 Task: Schedule a doctor's appointment for a check-up on the 26th at 4:30 PM.
Action: Mouse moved to (1079, 127)
Screenshot: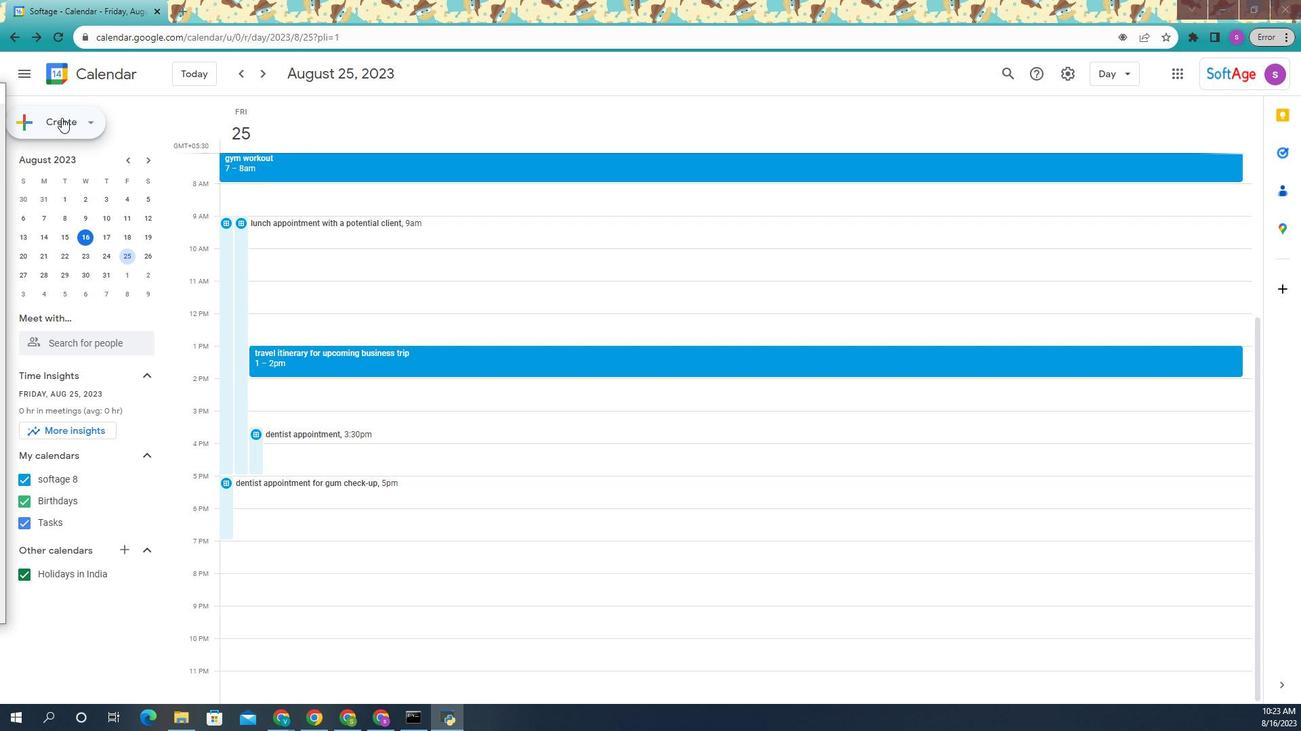 
Action: Mouse pressed left at (1079, 127)
Screenshot: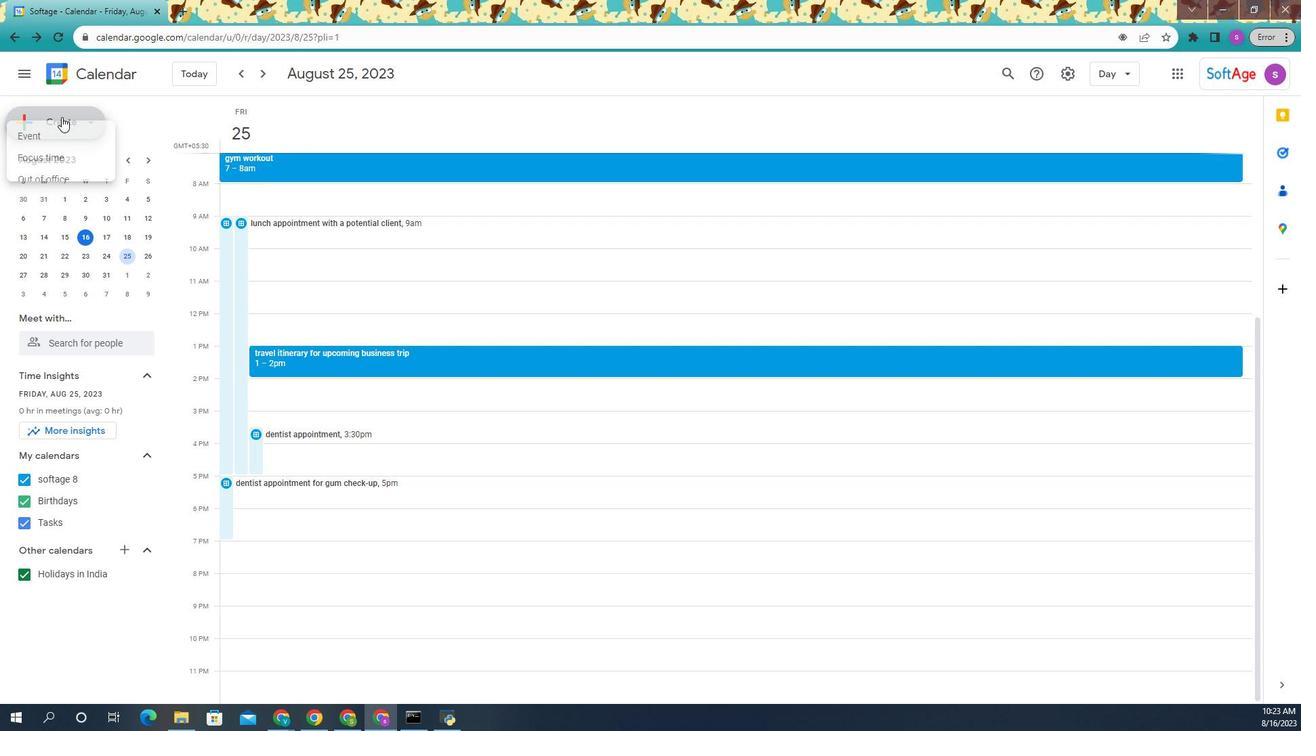 
Action: Mouse moved to (1090, 273)
Screenshot: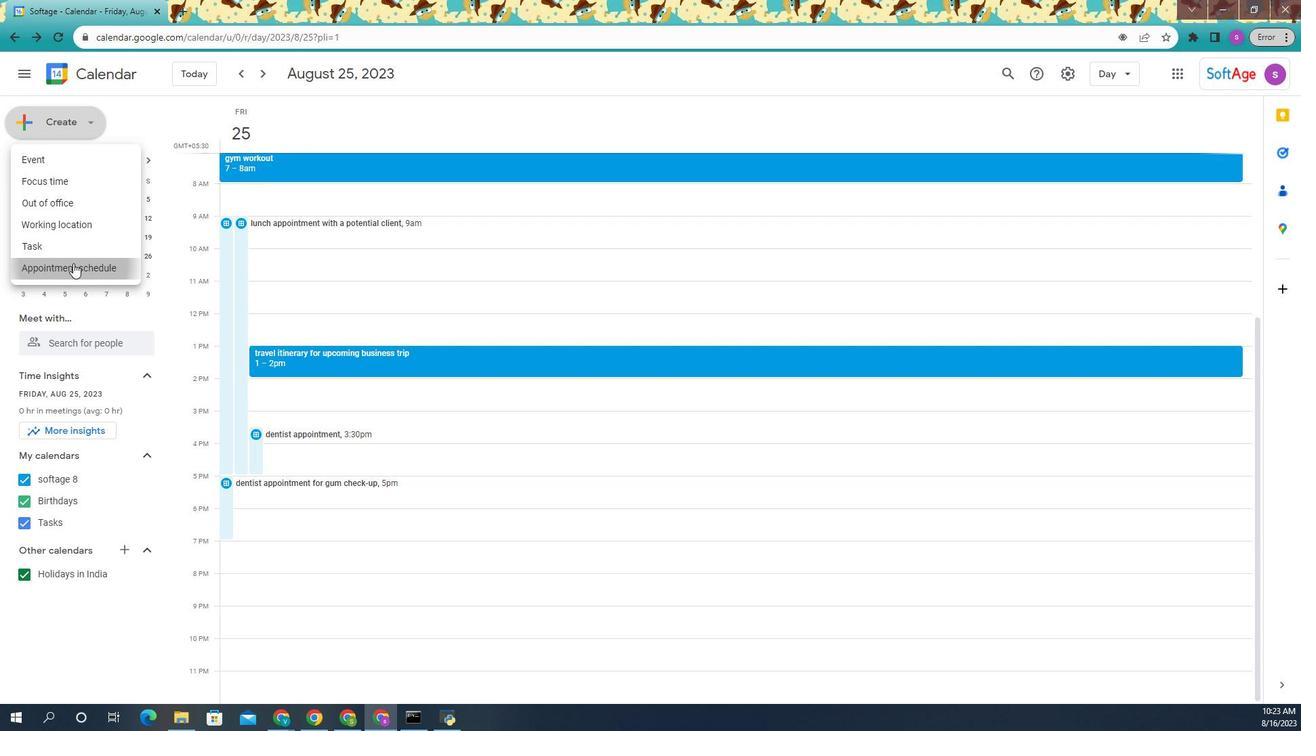 
Action: Mouse pressed left at (1090, 273)
Screenshot: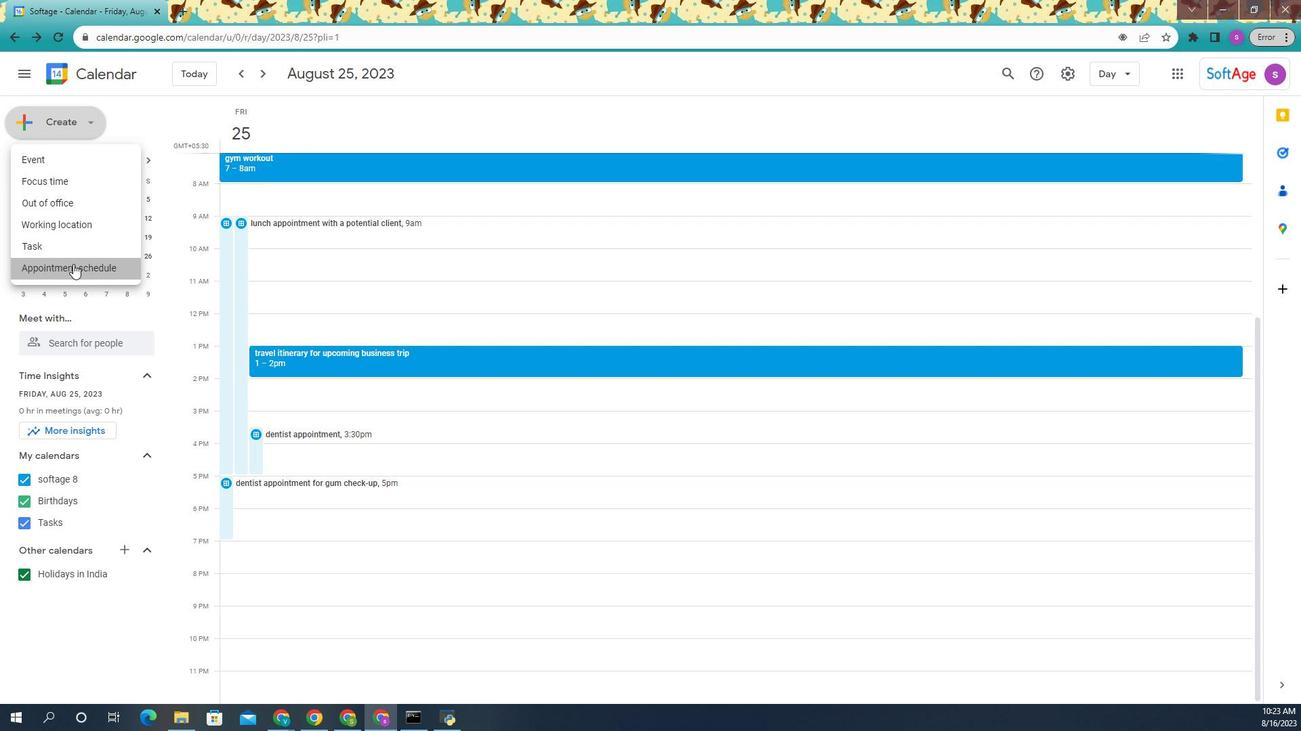 
Action: Mouse moved to (1173, 128)
Screenshot: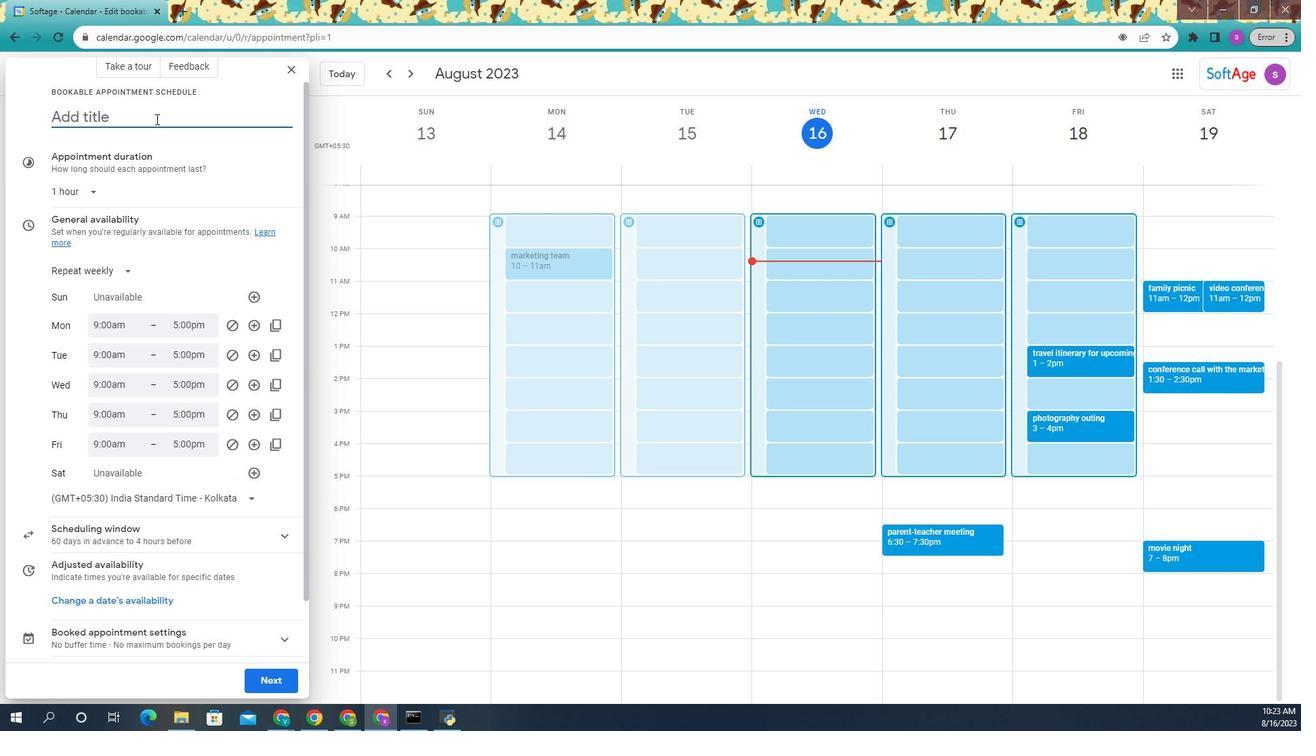 
Action: Mouse pressed left at (1173, 128)
Screenshot: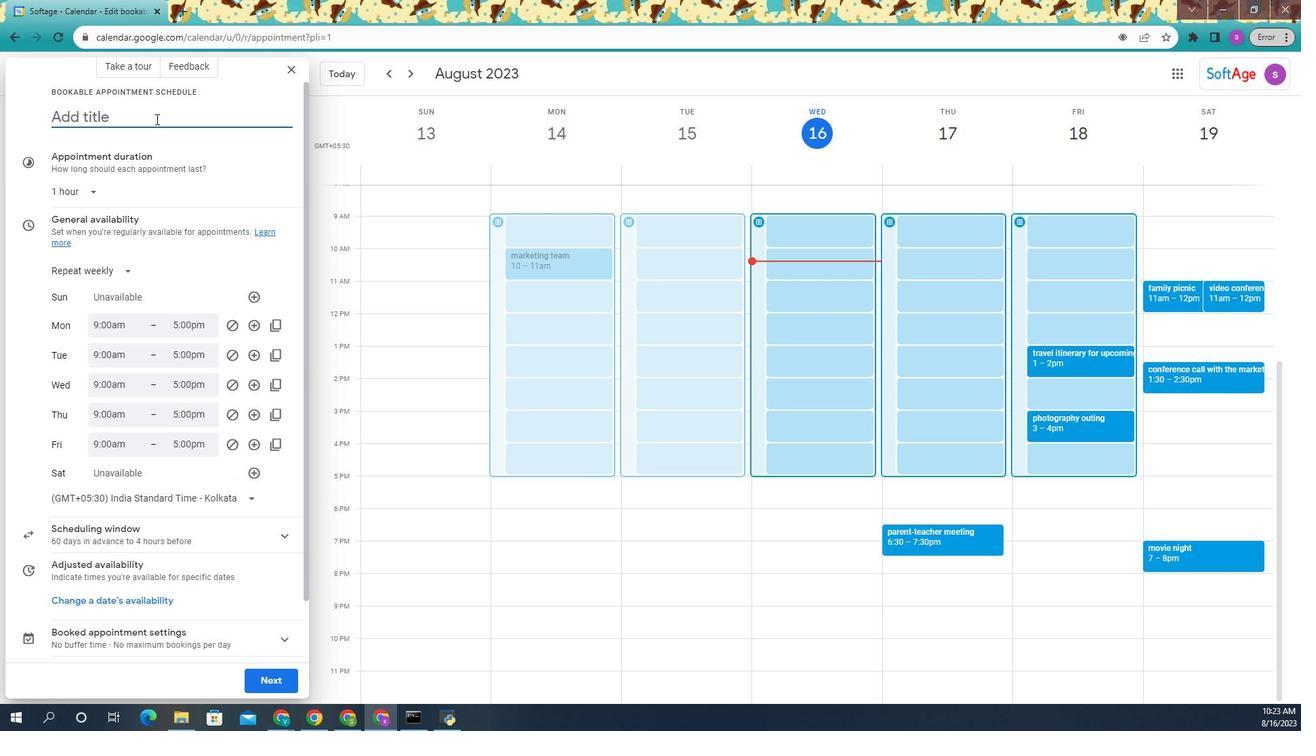 
Action: Key pressed doctor's<Key.space>appointment
Screenshot: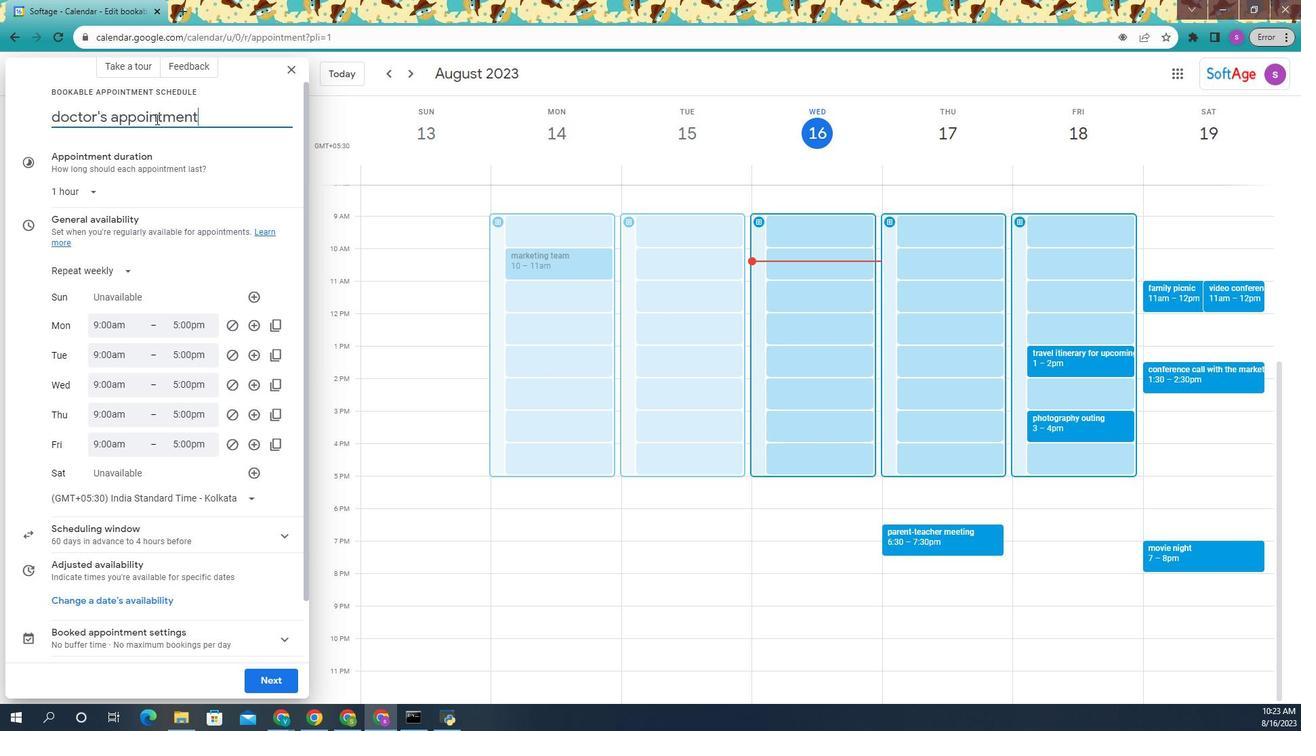 
Action: Mouse moved to (1229, 129)
Screenshot: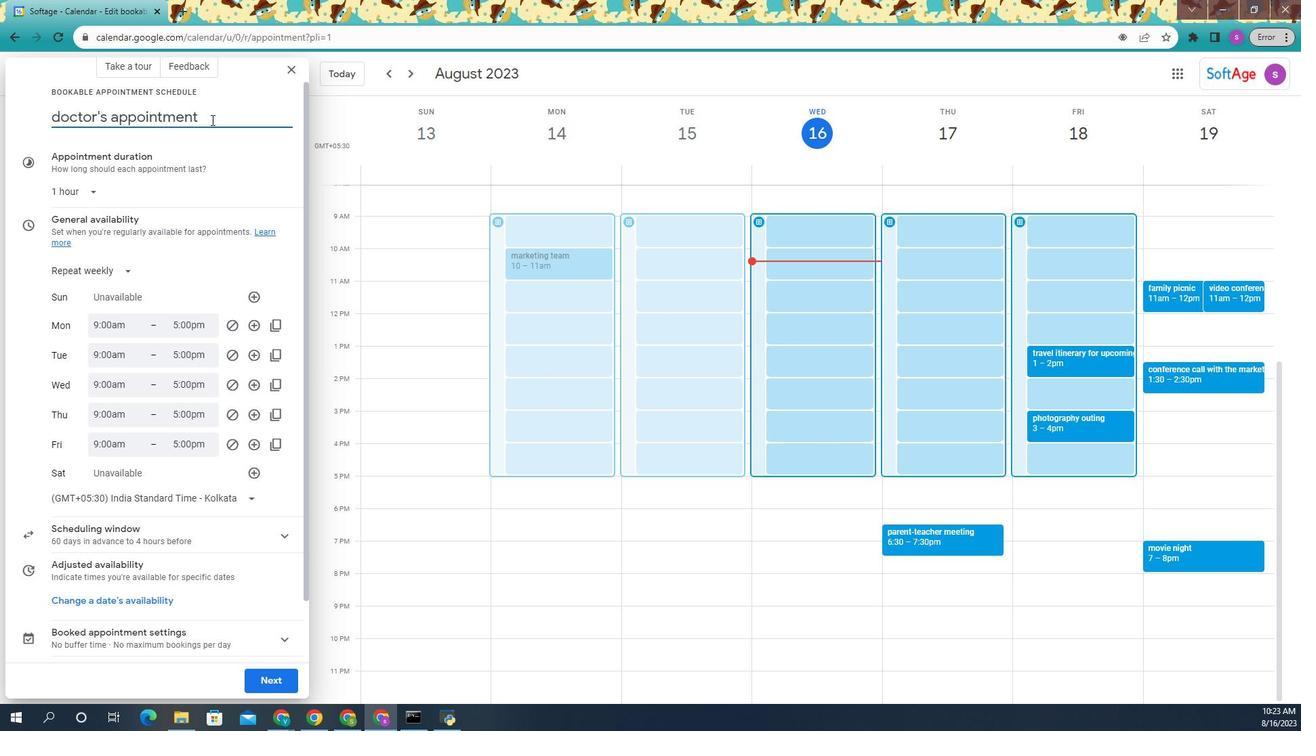 
Action: Key pressed <Key.space>for<Key.space>check<Key.space>up<Key.space>
Screenshot: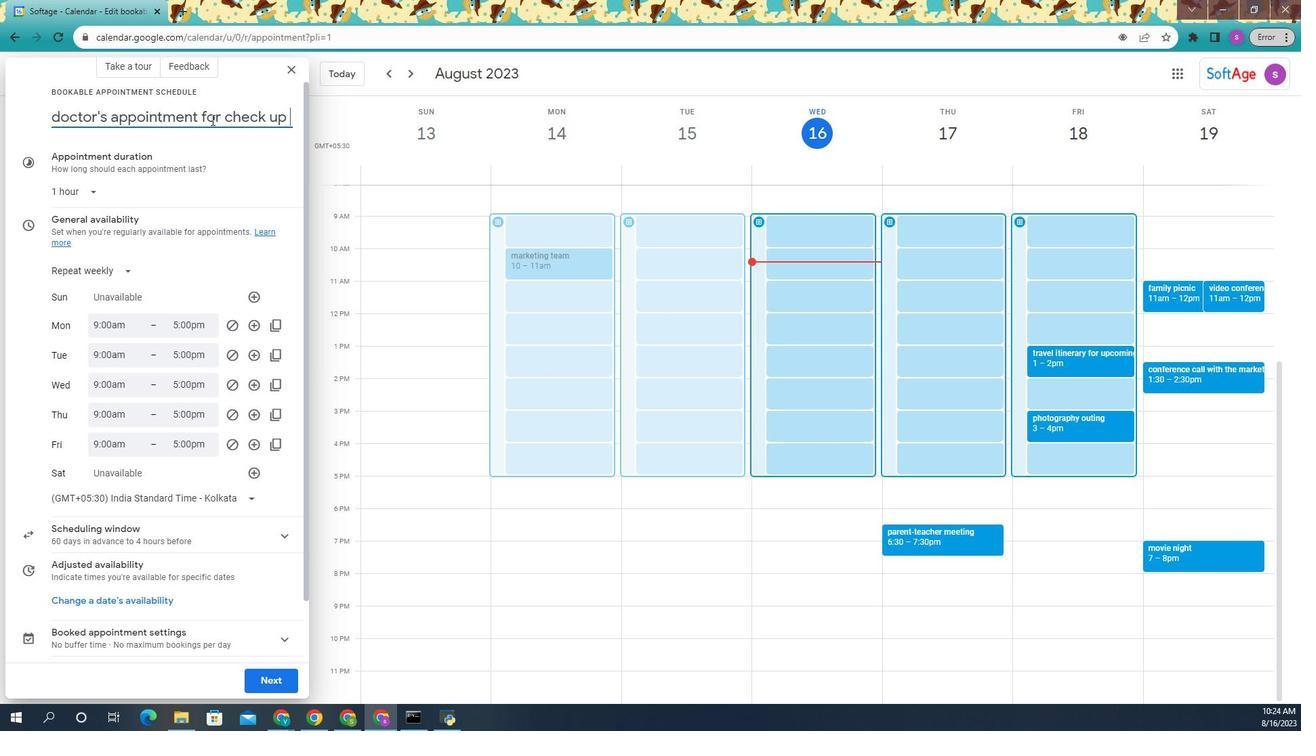 
Action: Mouse moved to (1129, 294)
Screenshot: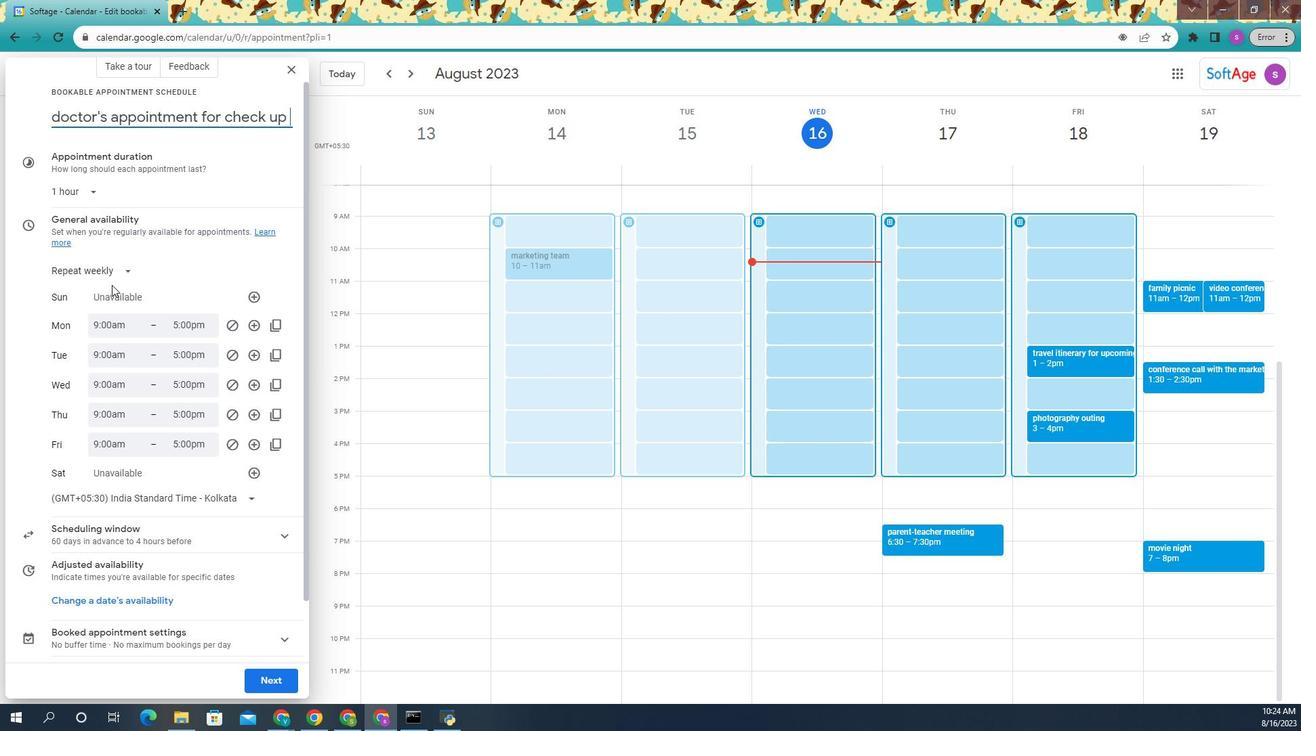 
Action: Mouse pressed left at (1129, 294)
Screenshot: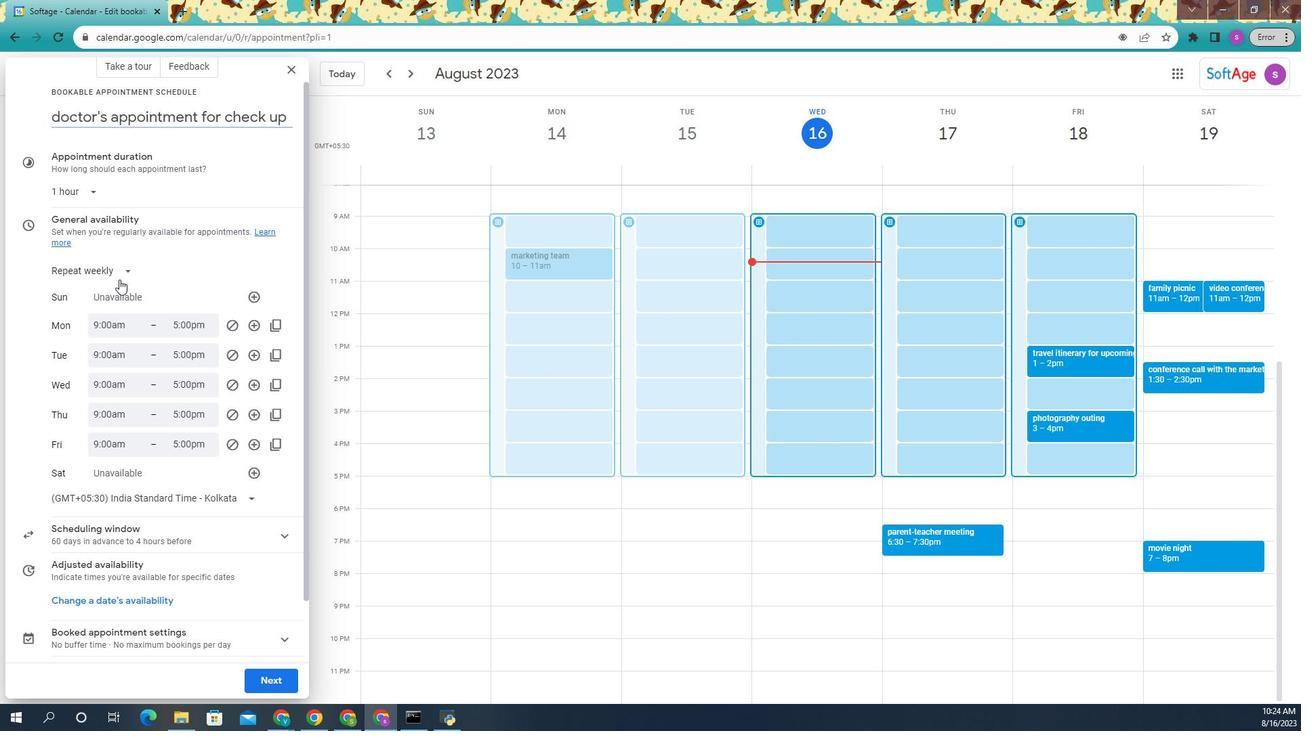 
Action: Mouse moved to (1137, 288)
Screenshot: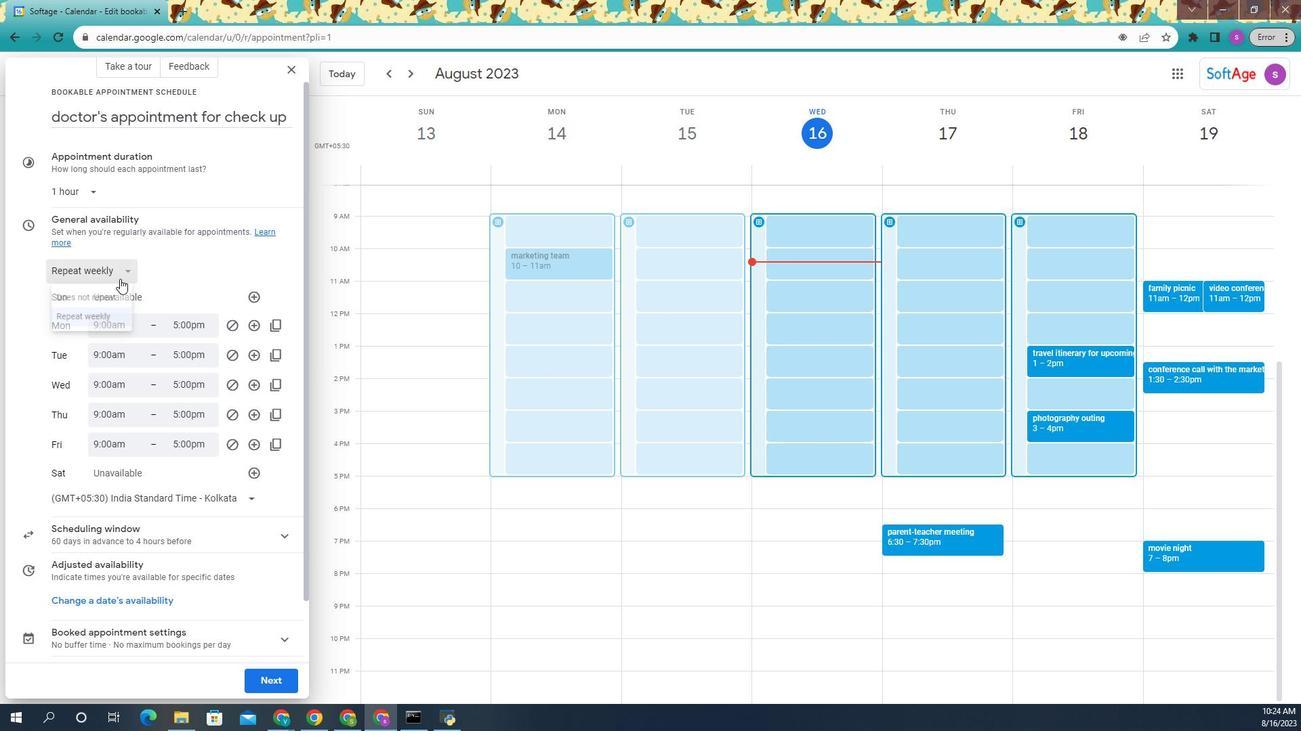 
Action: Mouse pressed left at (1137, 288)
Screenshot: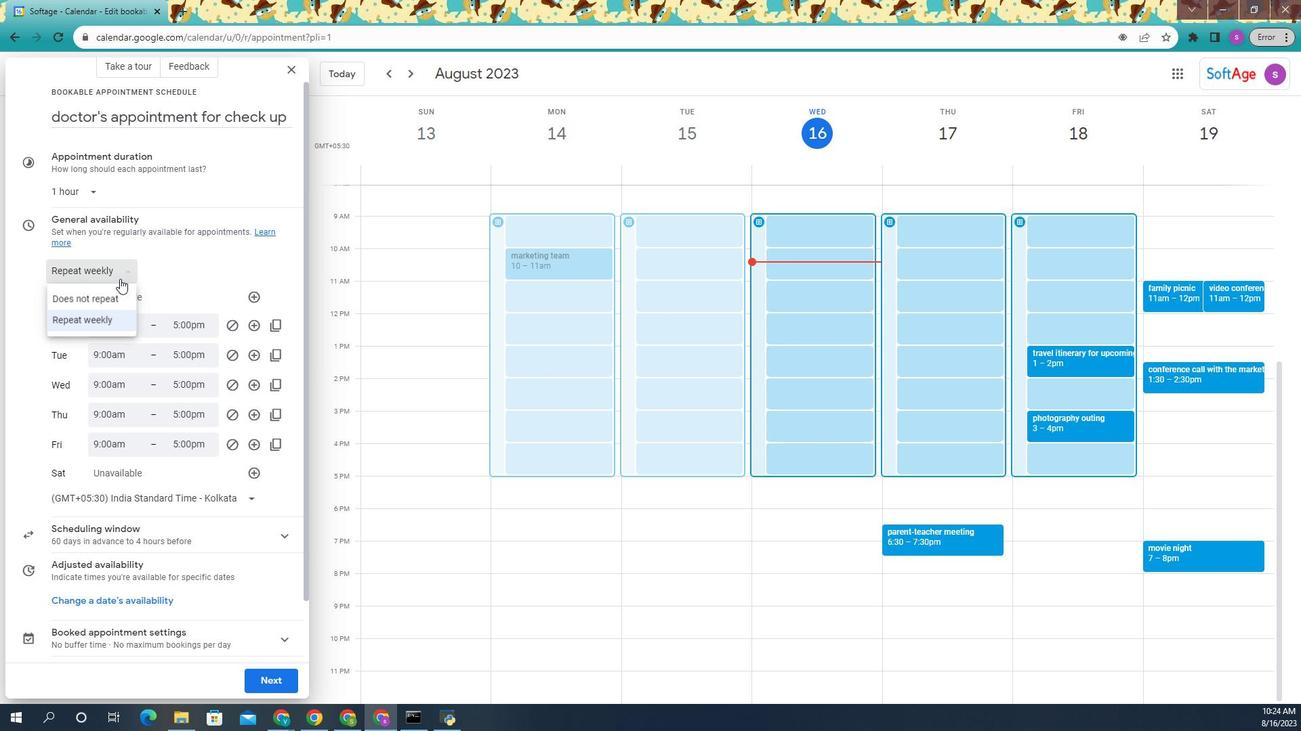 
Action: Mouse moved to (1122, 299)
Screenshot: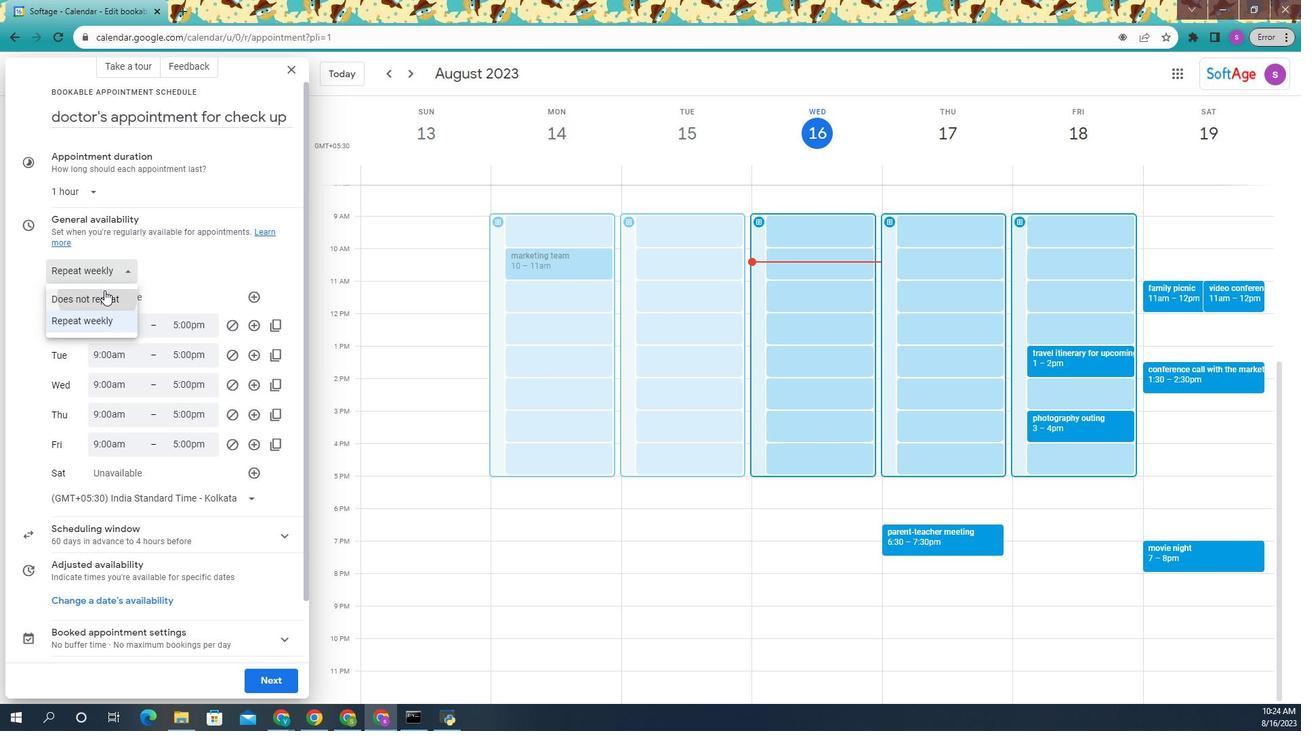 
Action: Mouse pressed left at (1122, 299)
Screenshot: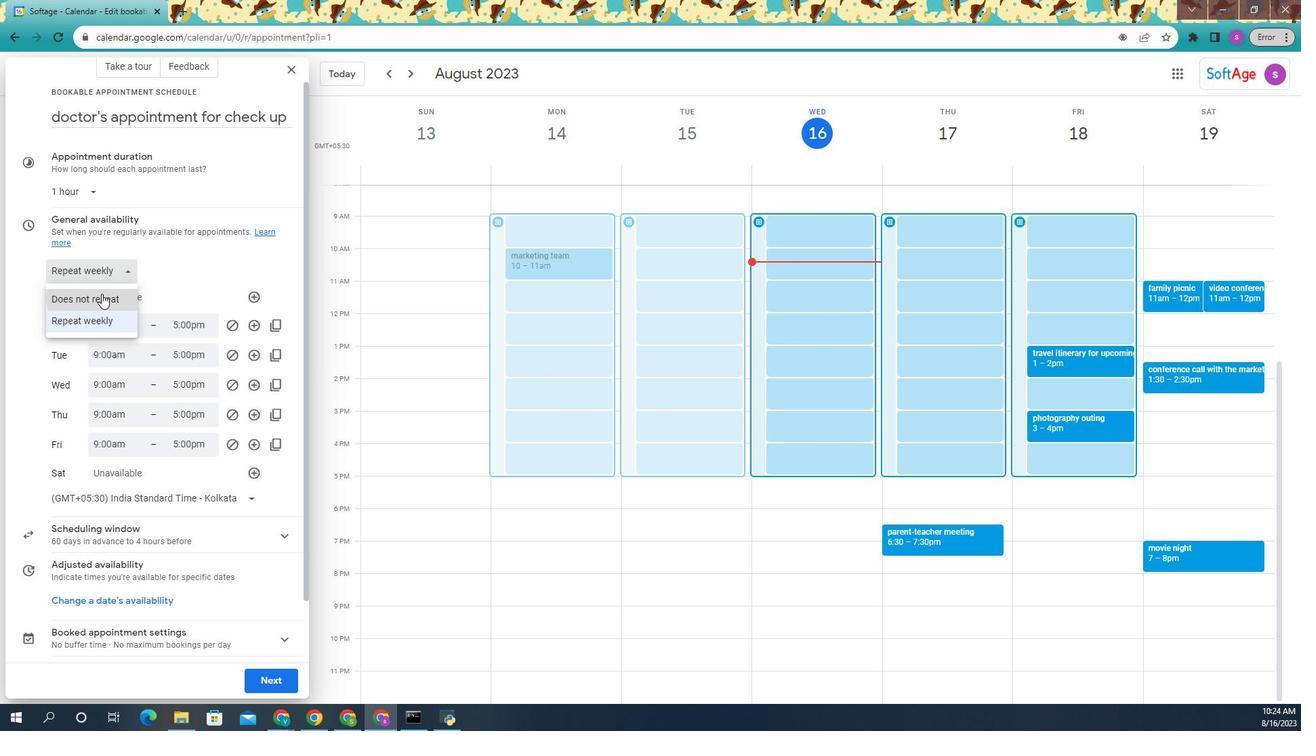 
Action: Mouse moved to (1109, 295)
Screenshot: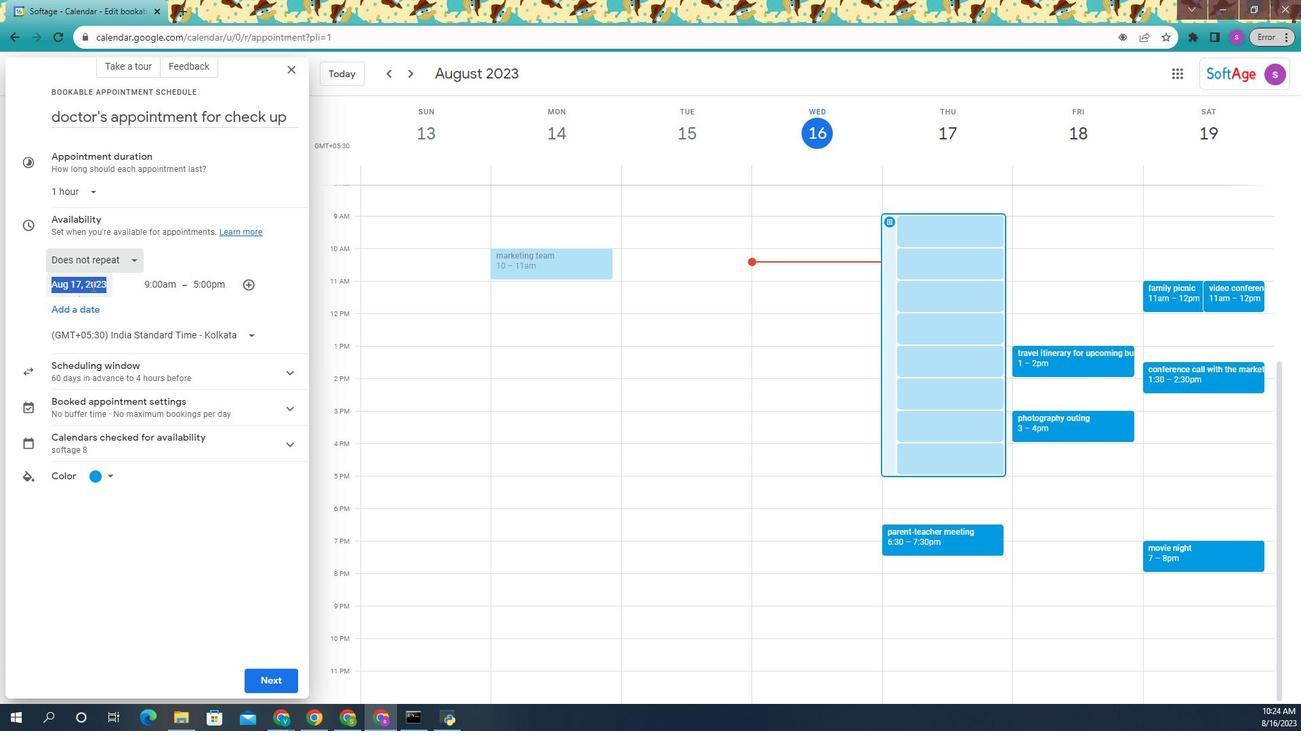 
Action: Mouse pressed left at (1109, 295)
Screenshot: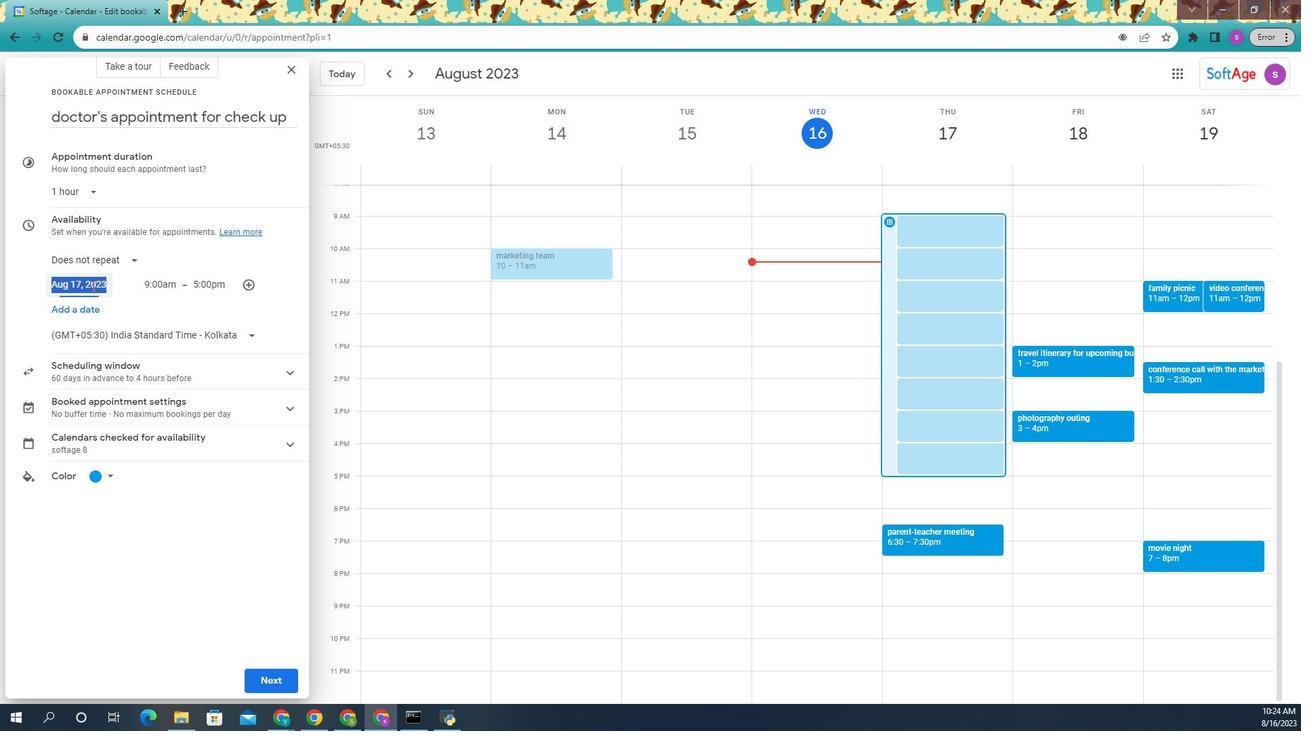 
Action: Mouse moved to (1226, 422)
Screenshot: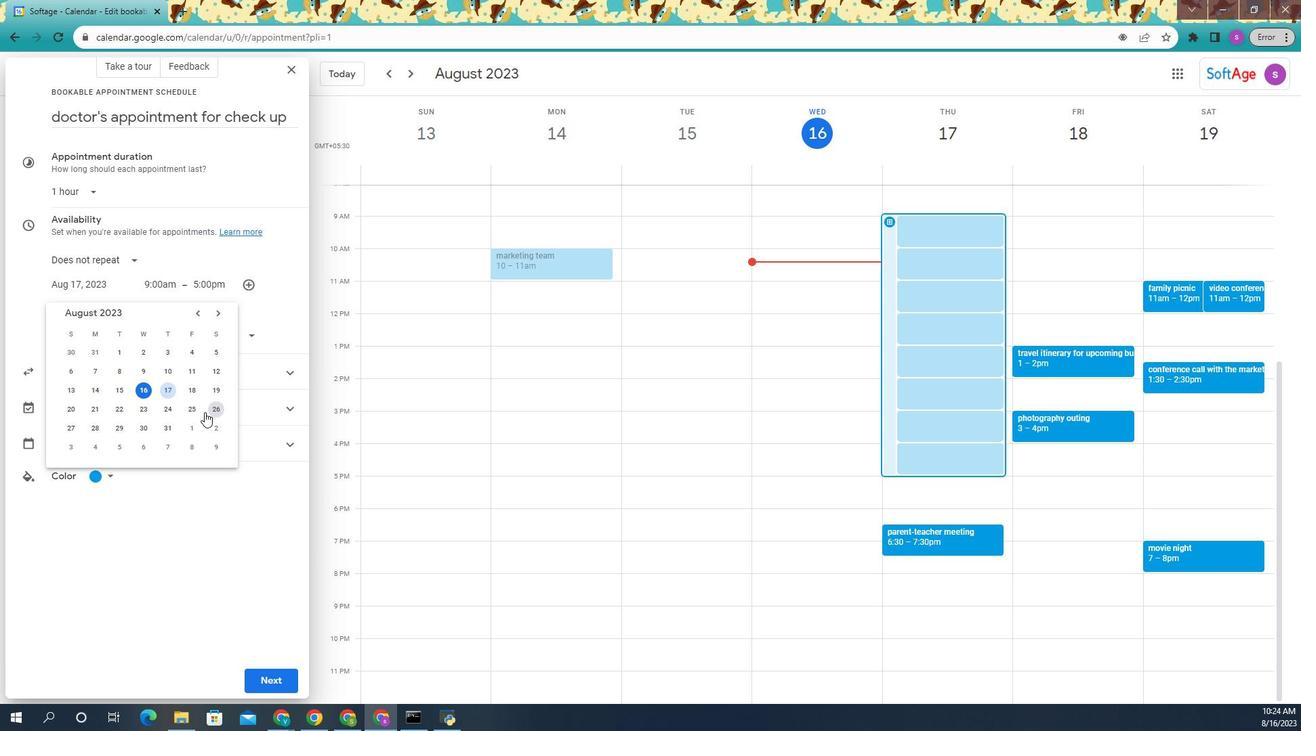 
Action: Mouse pressed left at (1226, 422)
Screenshot: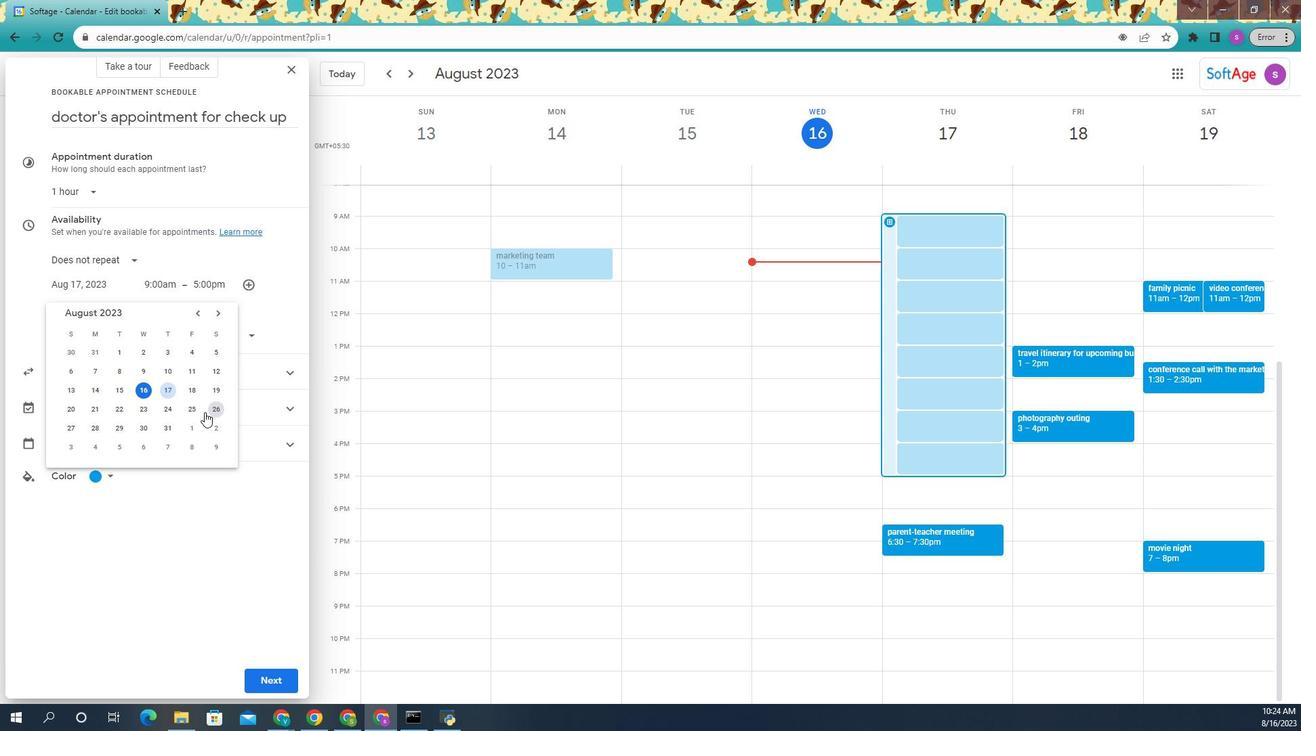 
Action: Mouse moved to (1186, 299)
Screenshot: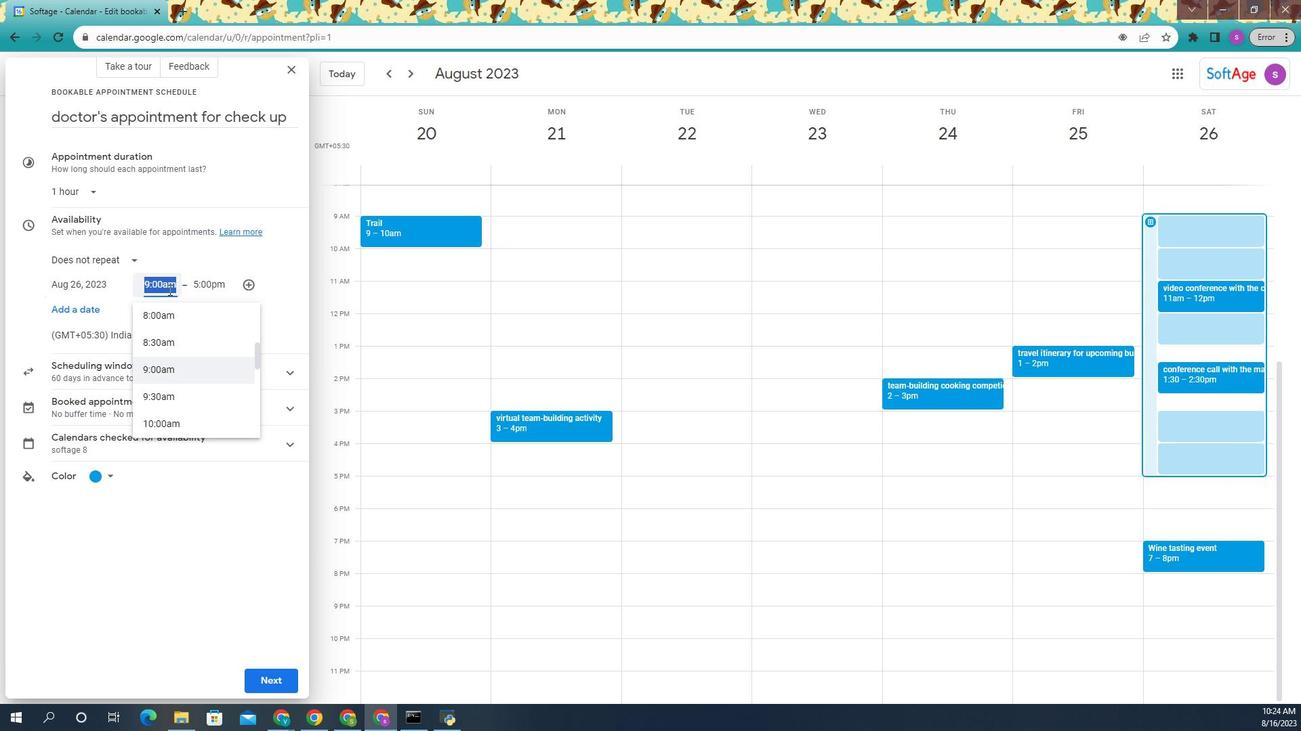 
Action: Mouse pressed left at (1186, 299)
Screenshot: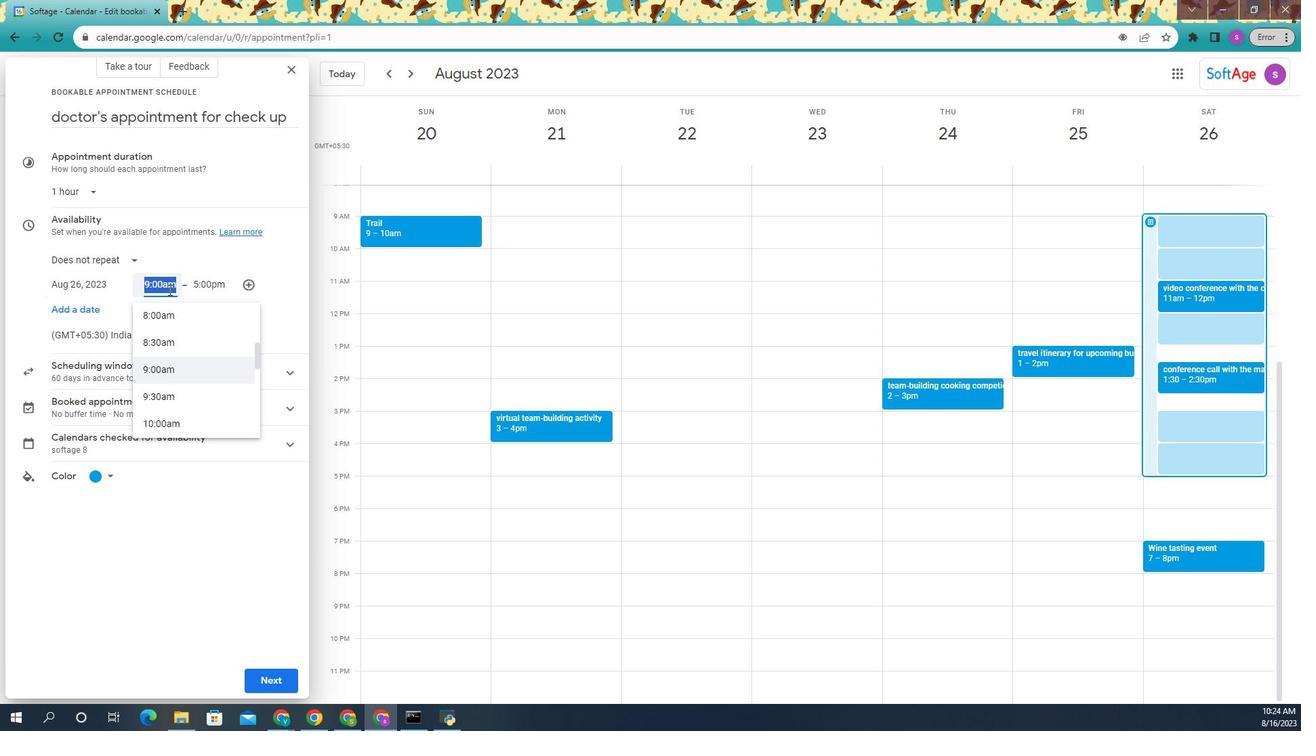 
Action: Mouse moved to (1220, 400)
Screenshot: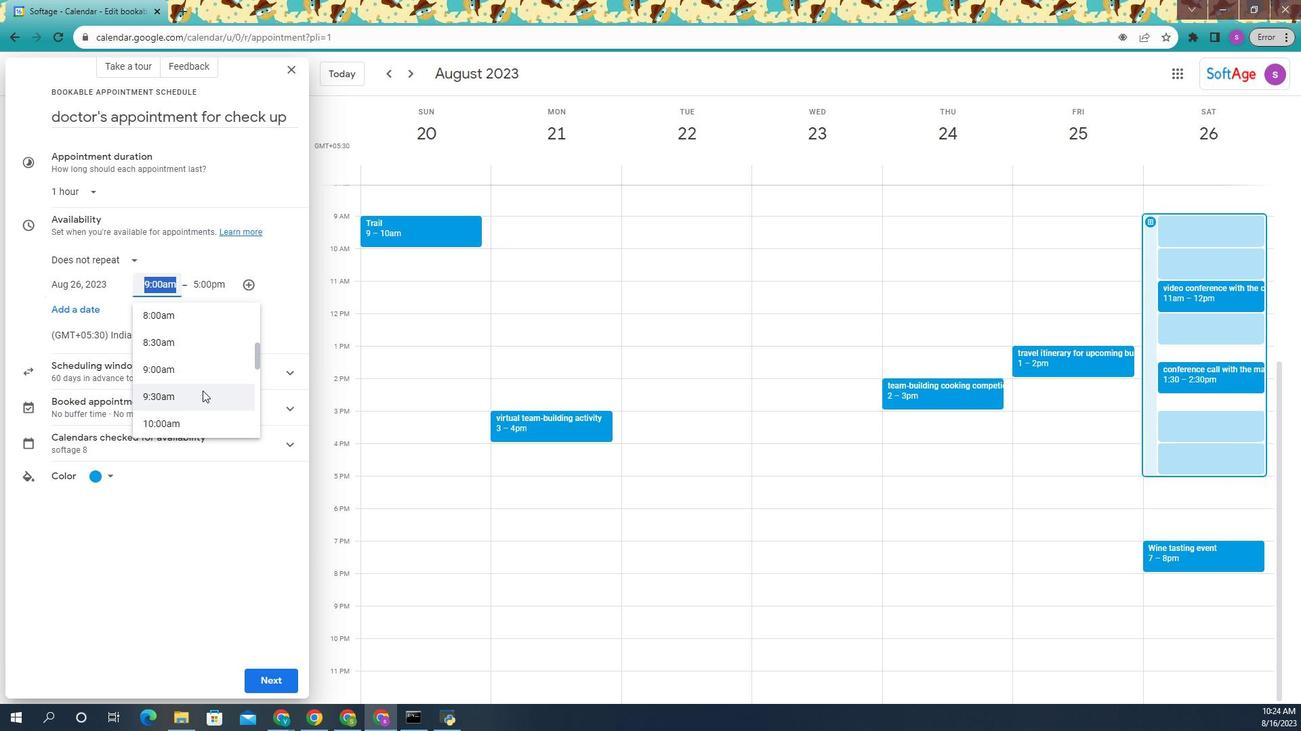 
Action: Mouse scrolled (1220, 399) with delta (0, 0)
Screenshot: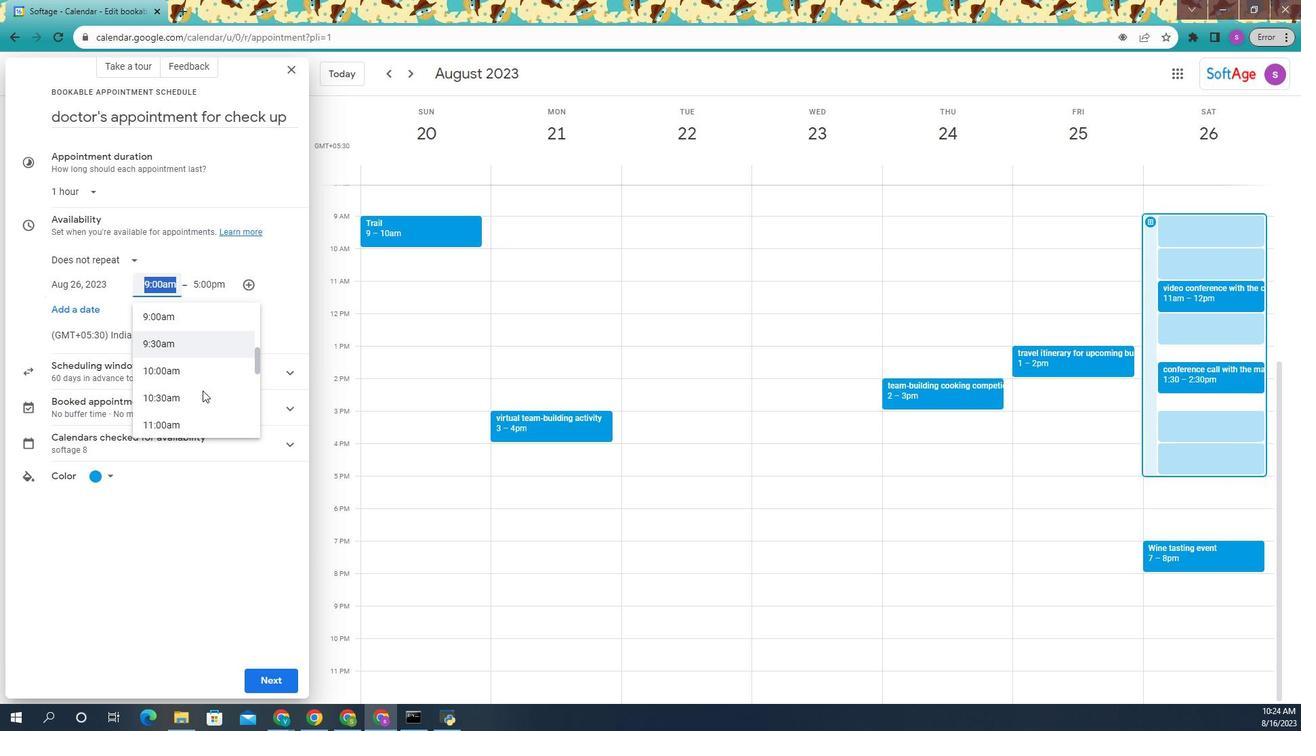 
Action: Mouse scrolled (1220, 399) with delta (0, 0)
Screenshot: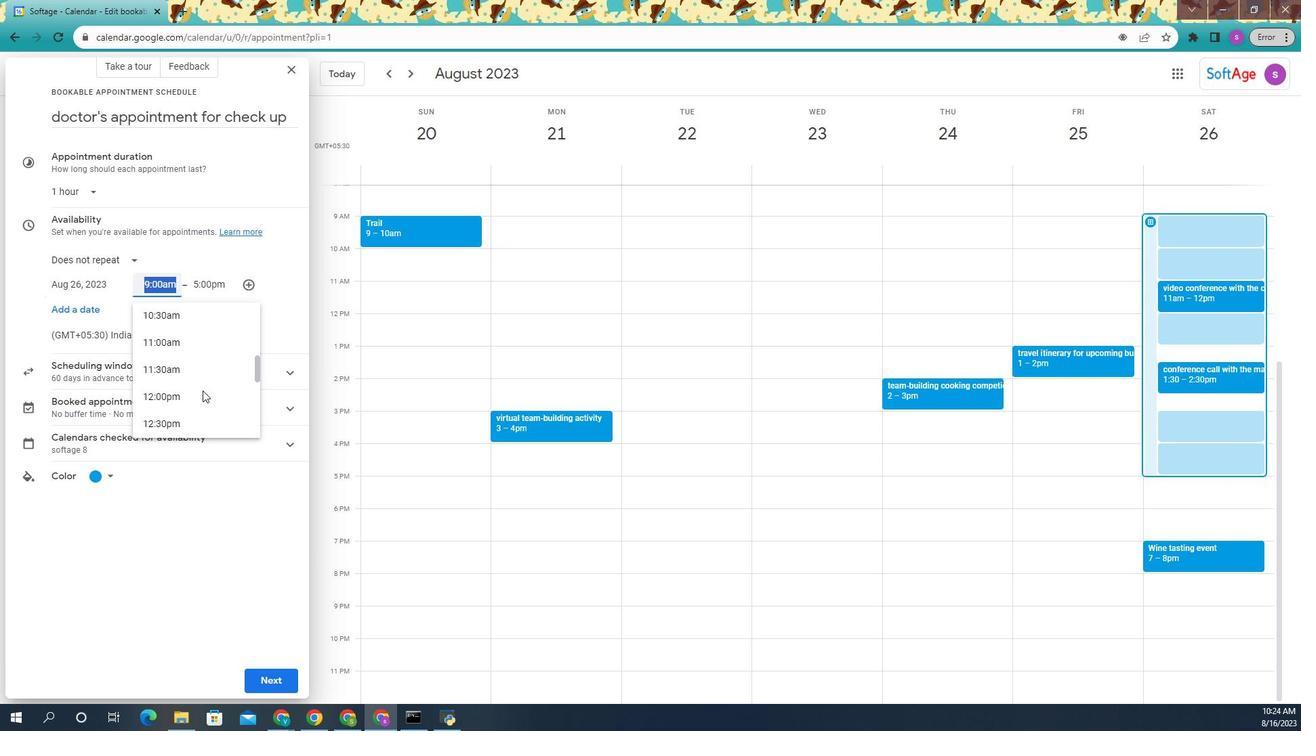 
Action: Mouse scrolled (1220, 399) with delta (0, 0)
Screenshot: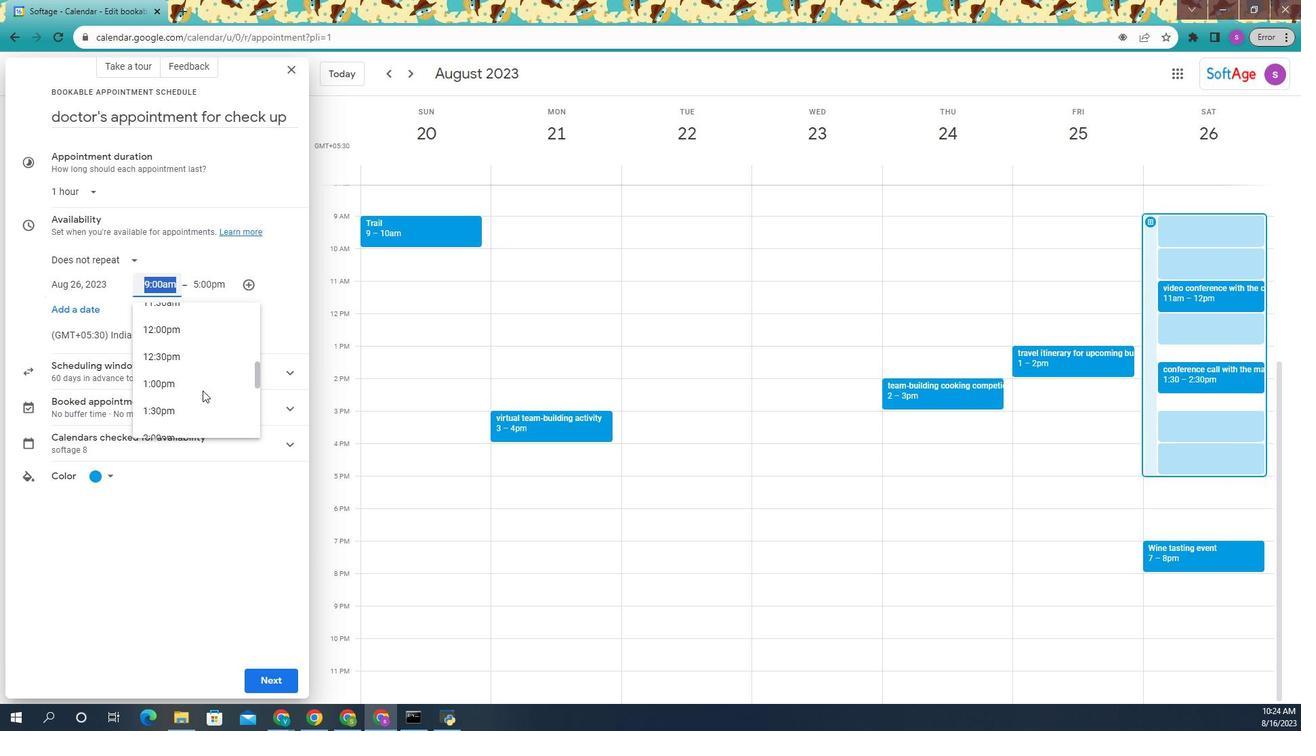 
Action: Mouse scrolled (1220, 399) with delta (0, 0)
Screenshot: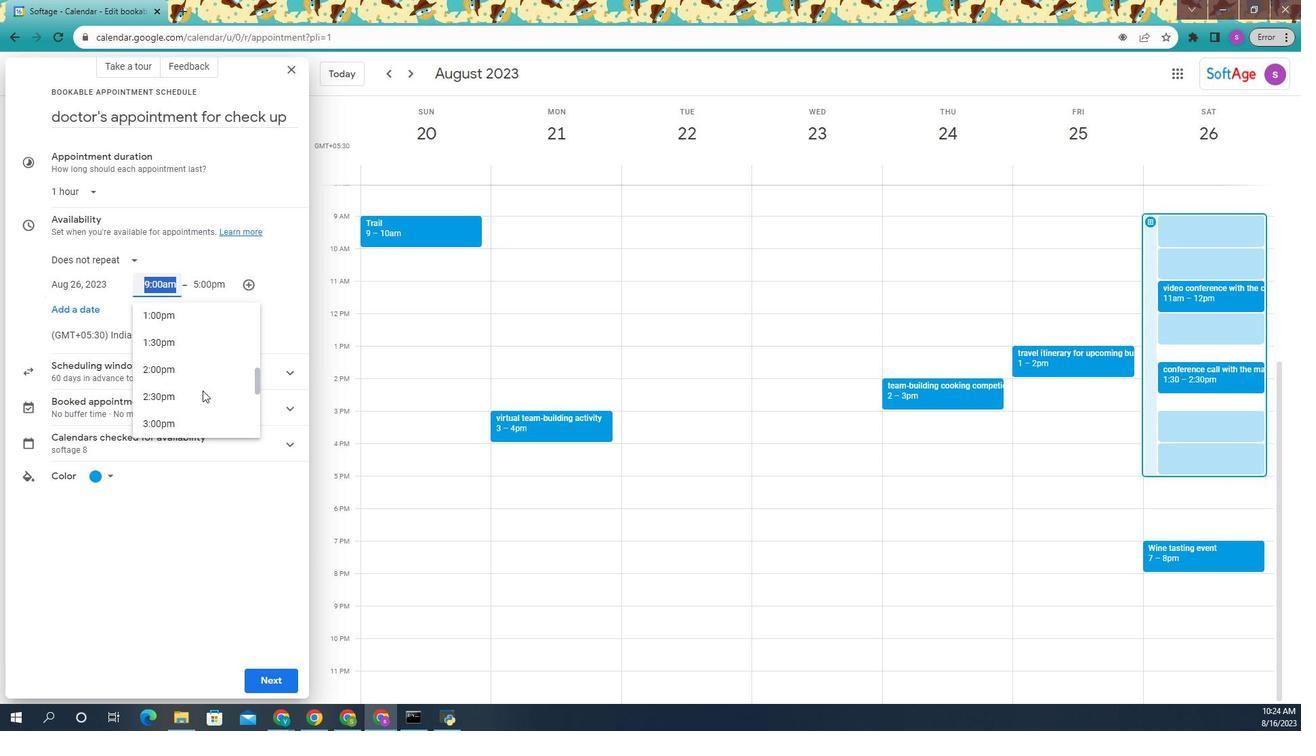 
Action: Mouse scrolled (1220, 399) with delta (0, 0)
Screenshot: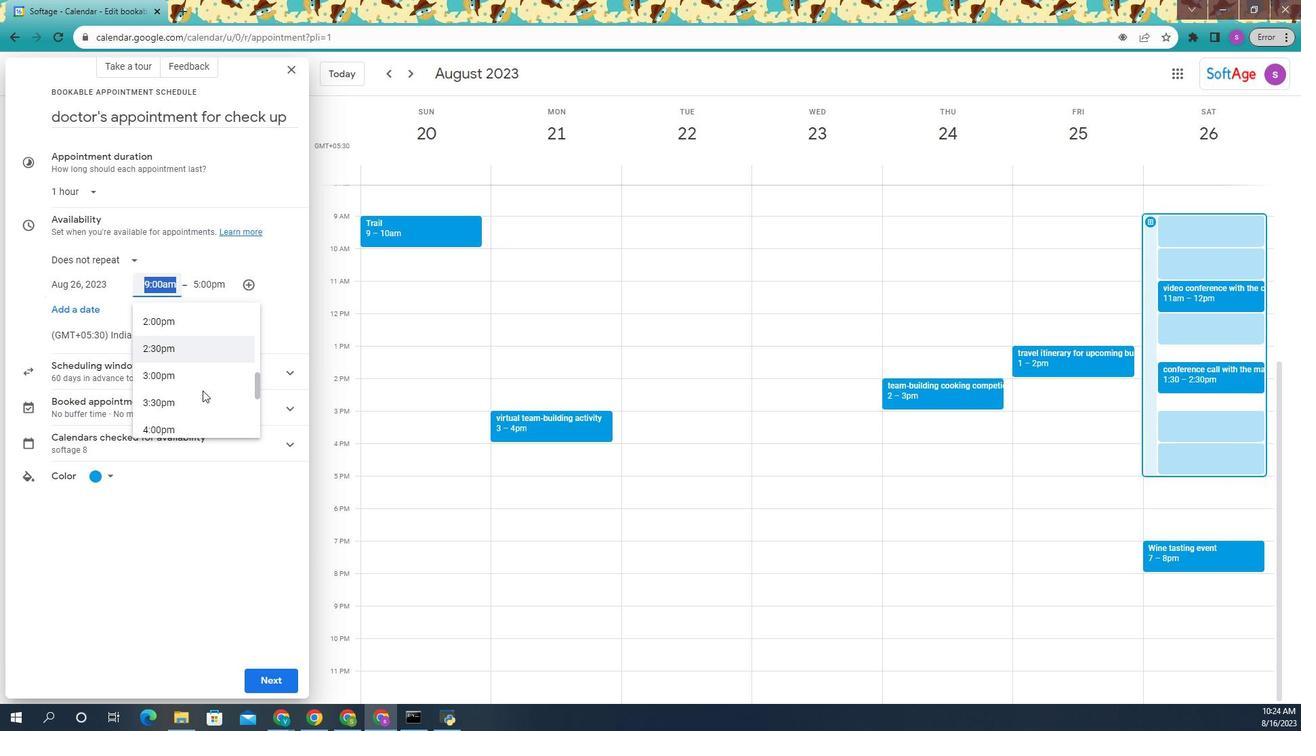 
Action: Mouse scrolled (1220, 399) with delta (0, 0)
Screenshot: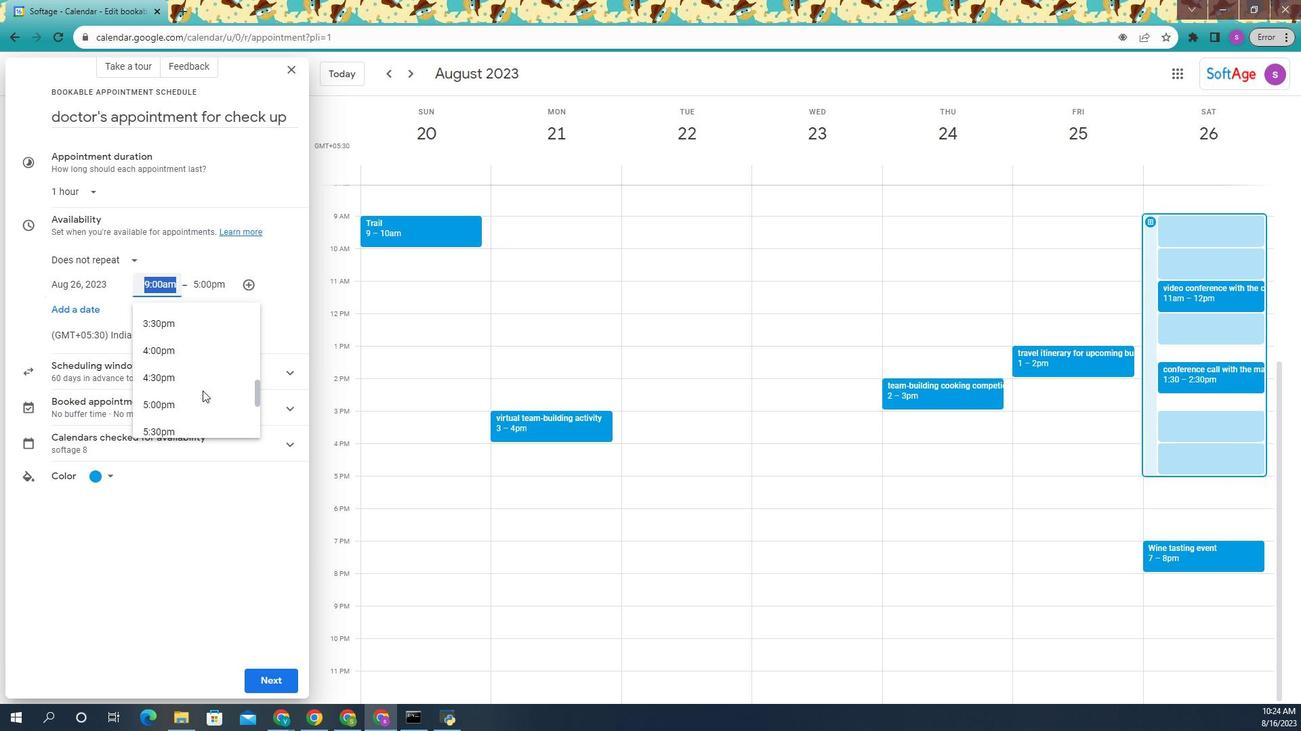 
Action: Mouse scrolled (1220, 399) with delta (0, 0)
Screenshot: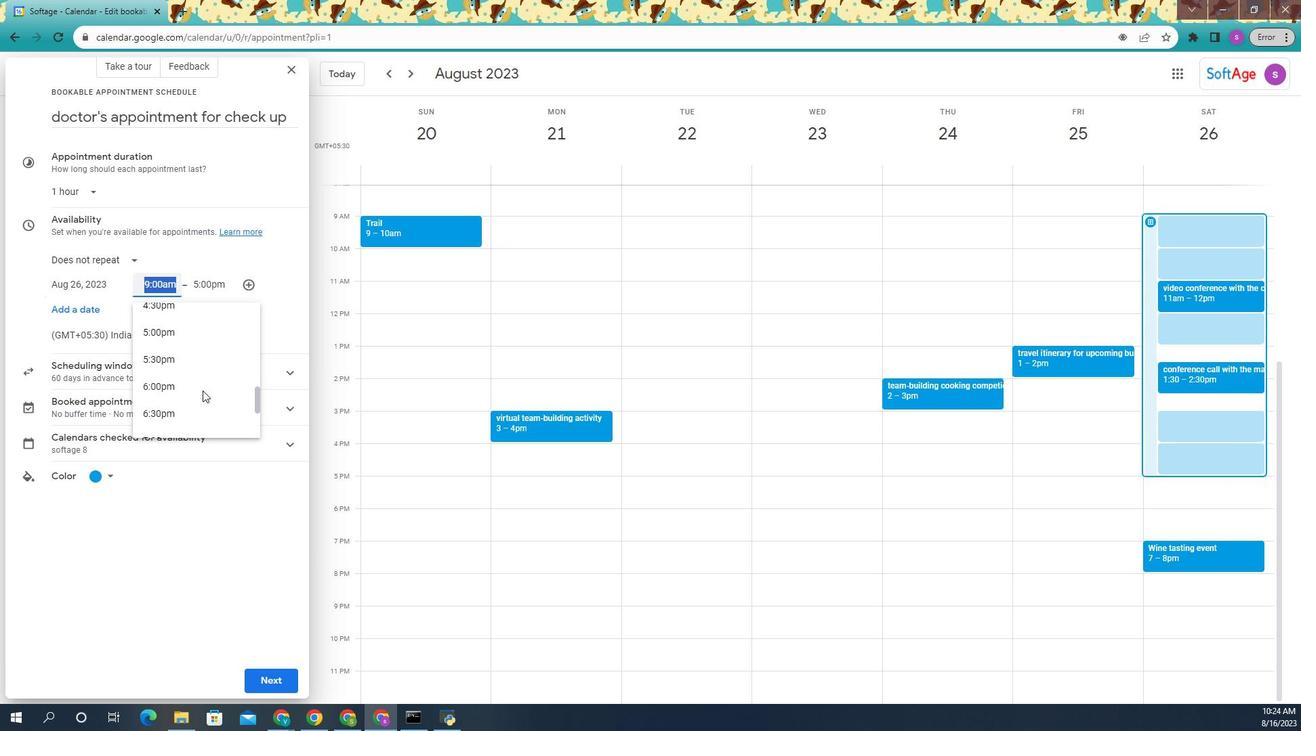 
Action: Mouse scrolled (1220, 399) with delta (0, 0)
Screenshot: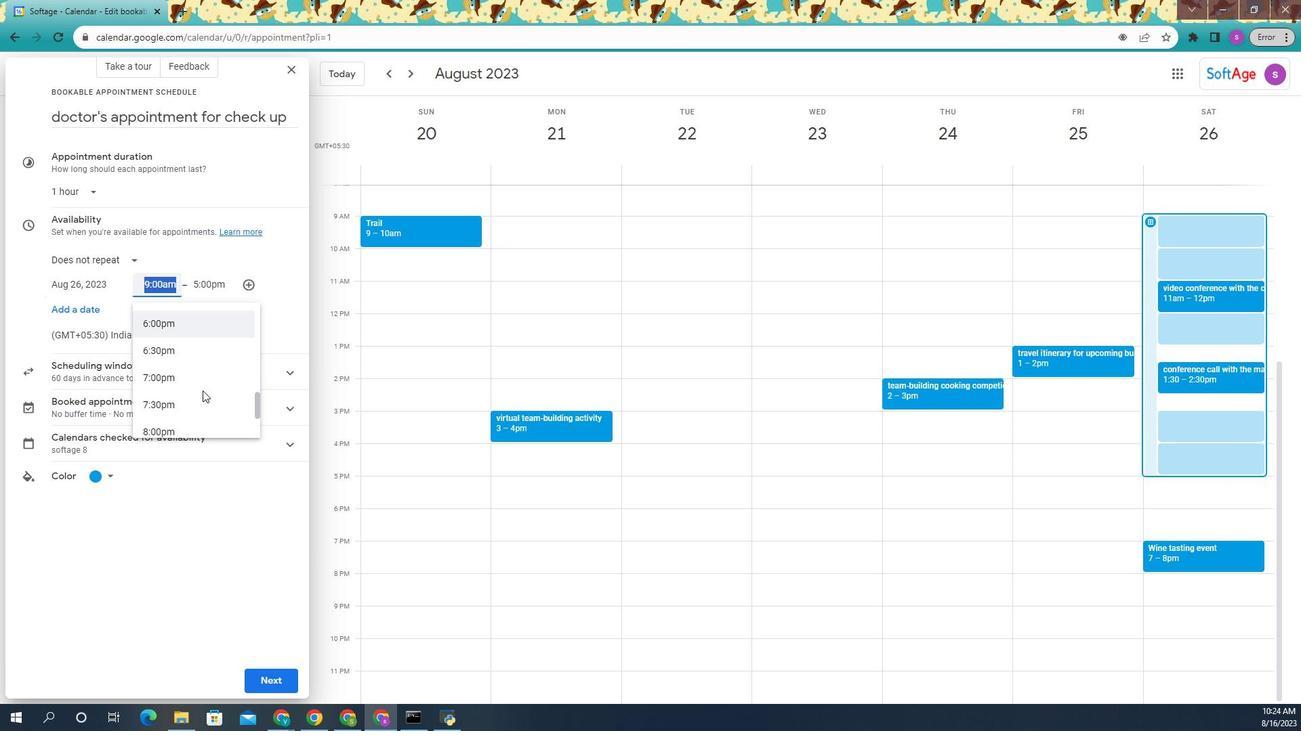 
Action: Mouse scrolled (1220, 399) with delta (0, 0)
Screenshot: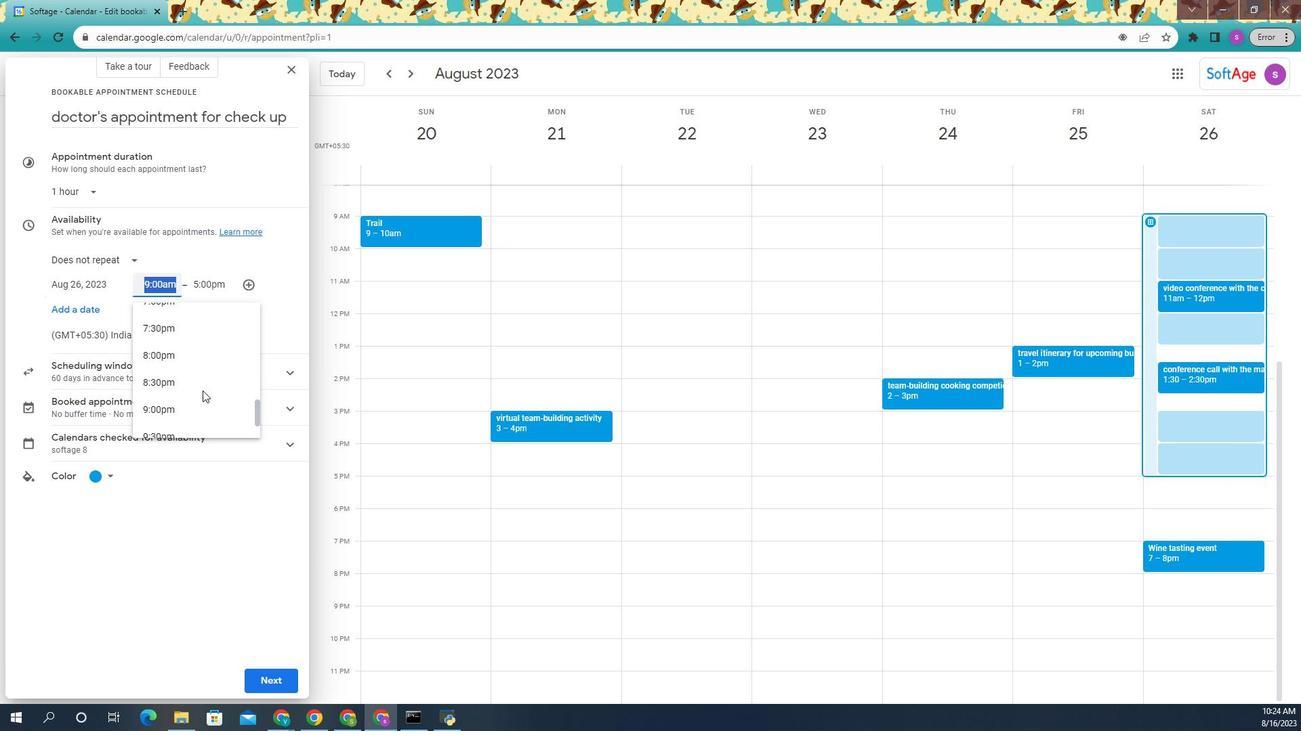 
Action: Mouse scrolled (1220, 399) with delta (0, 0)
Screenshot: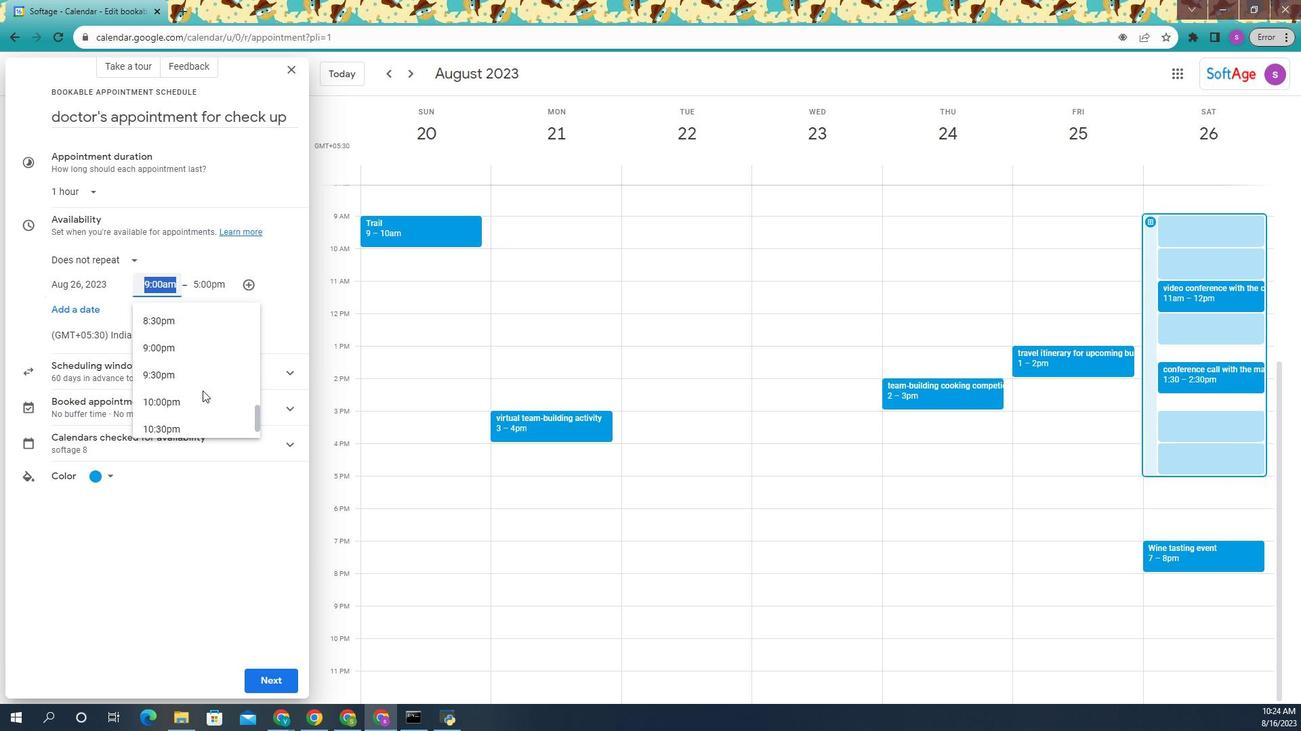 
Action: Mouse moved to (1221, 400)
Screenshot: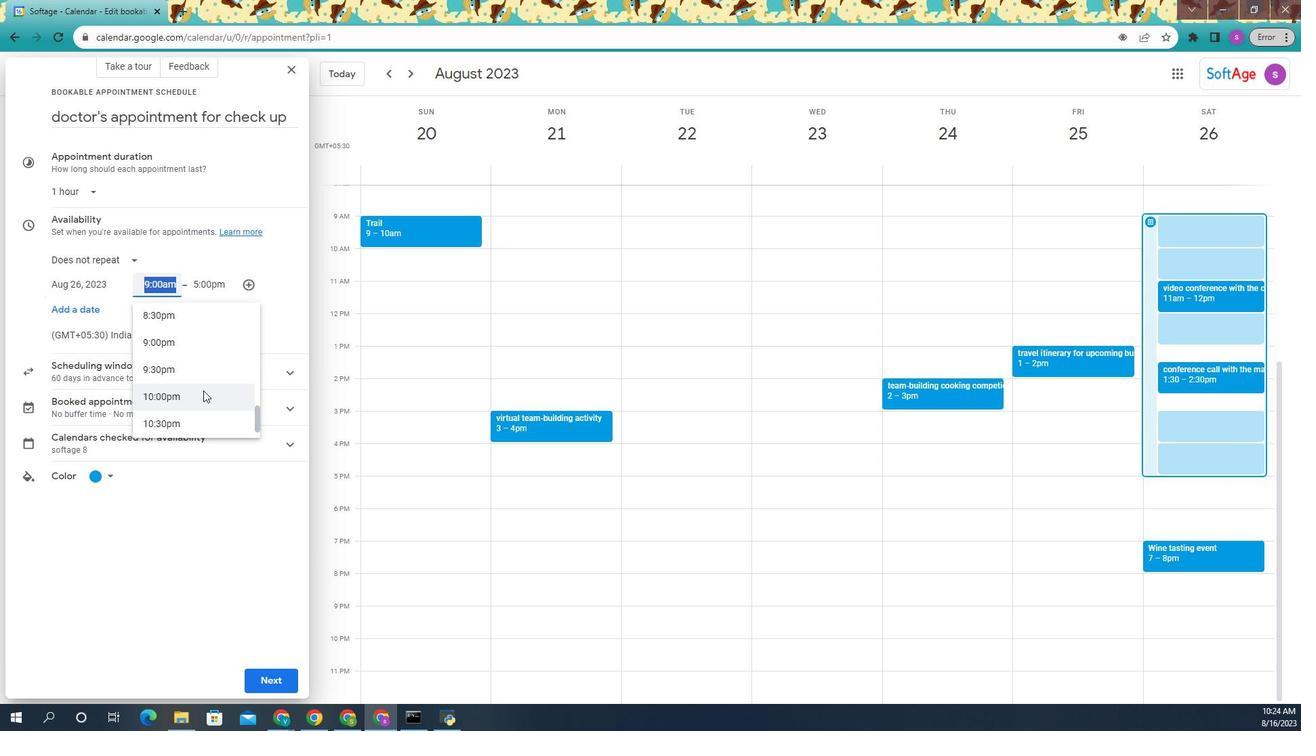 
Action: Mouse scrolled (1221, 399) with delta (0, 0)
Screenshot: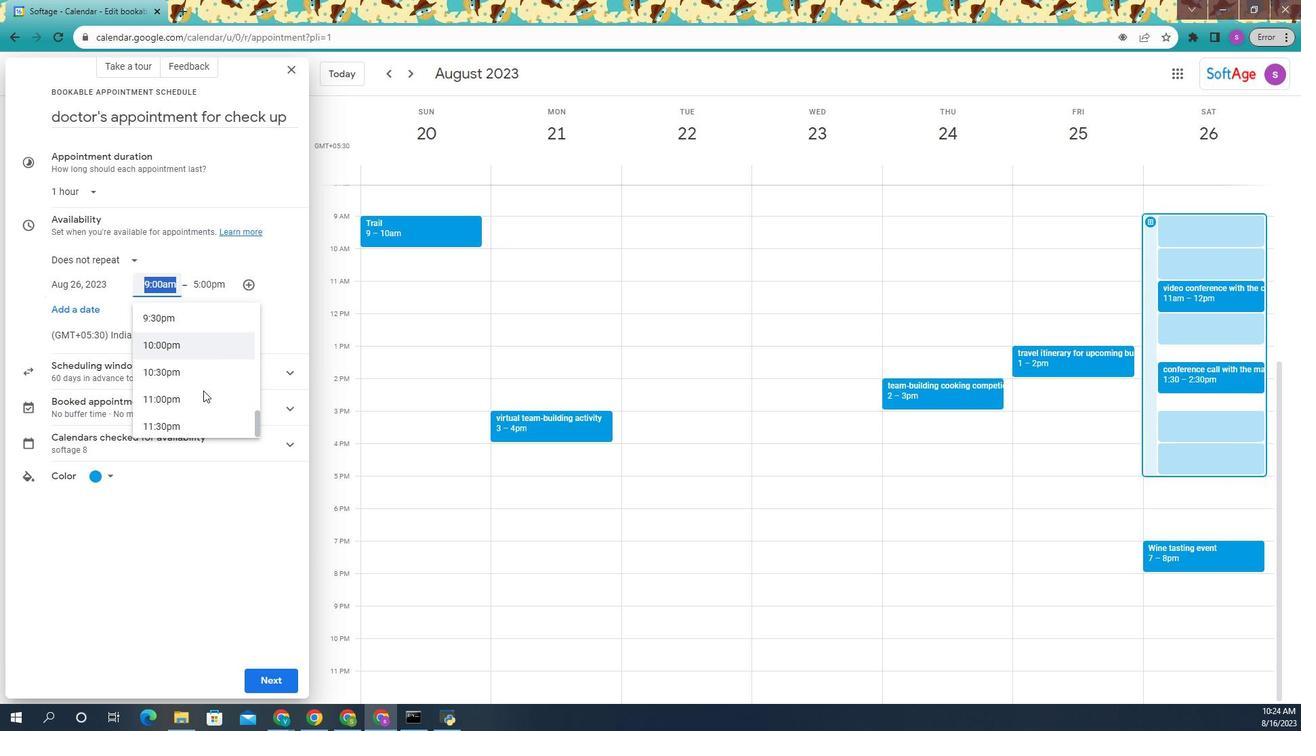 
Action: Mouse scrolled (1221, 399) with delta (0, 0)
Screenshot: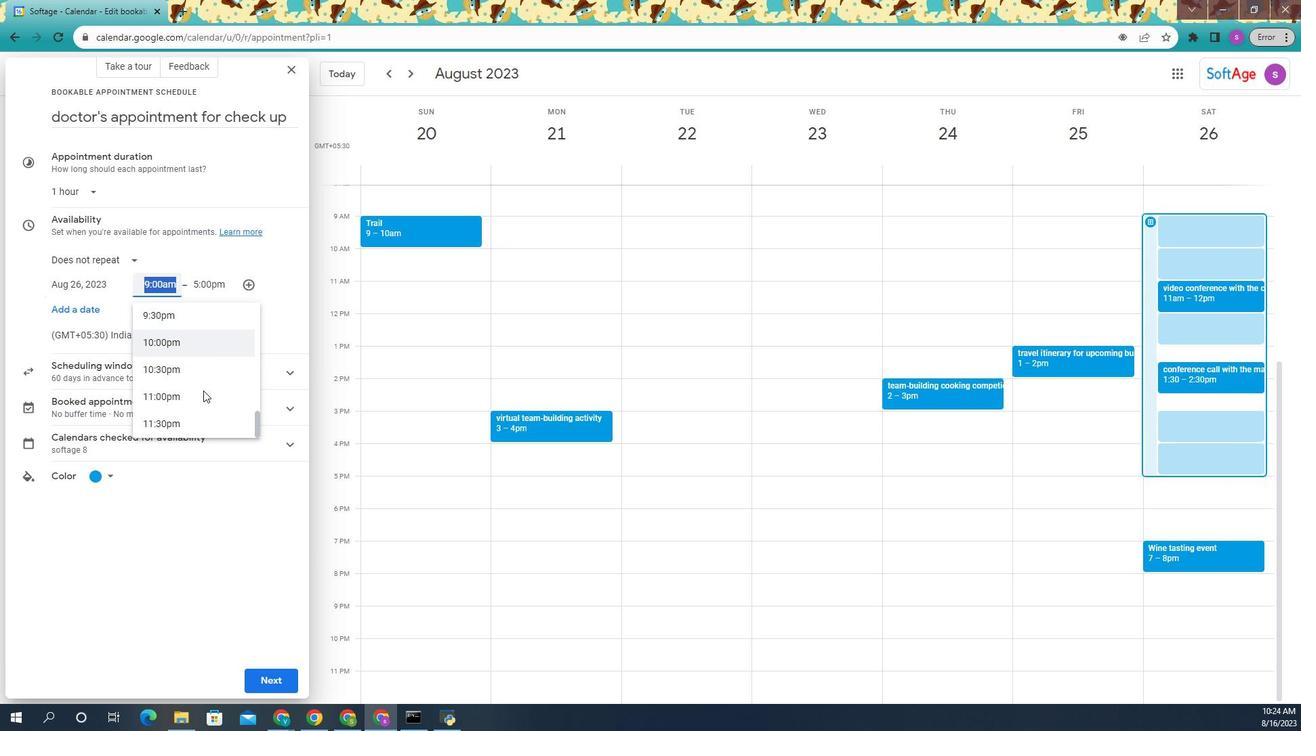 
Action: Mouse scrolled (1221, 399) with delta (0, 0)
Screenshot: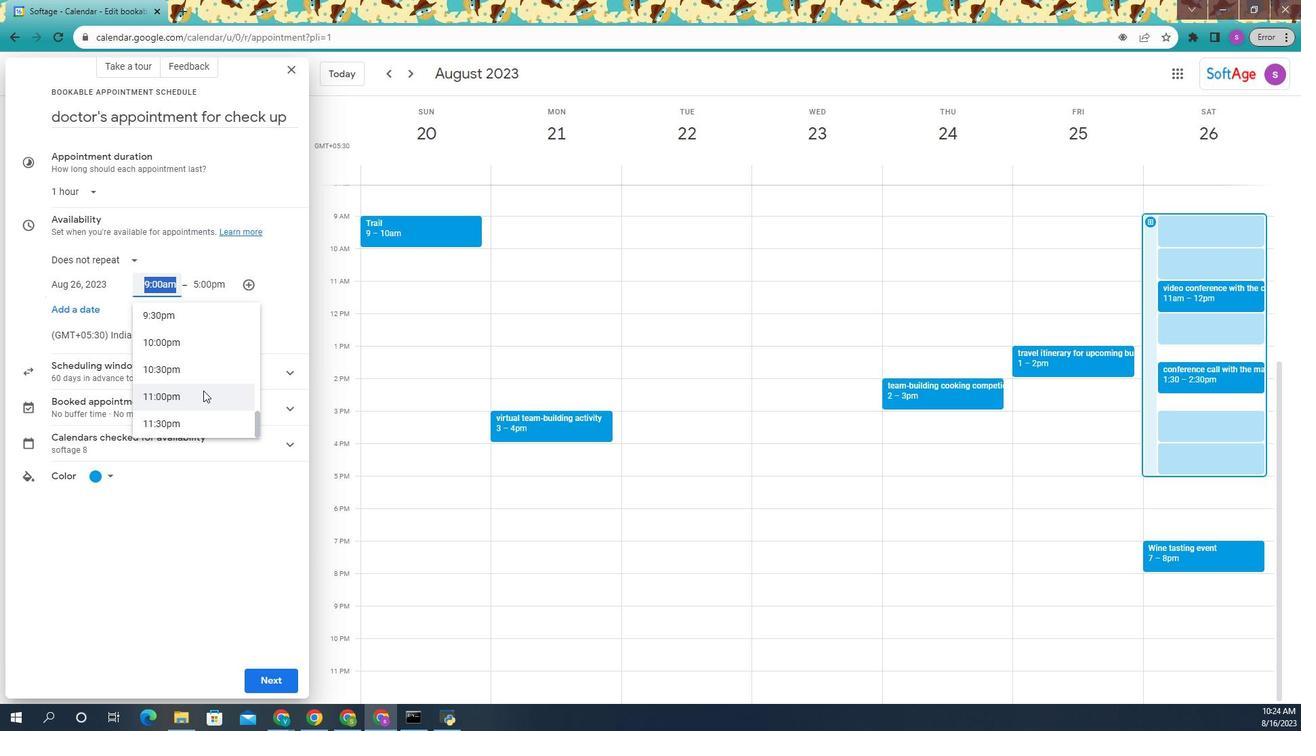 
Action: Mouse scrolled (1221, 401) with delta (0, 0)
Screenshot: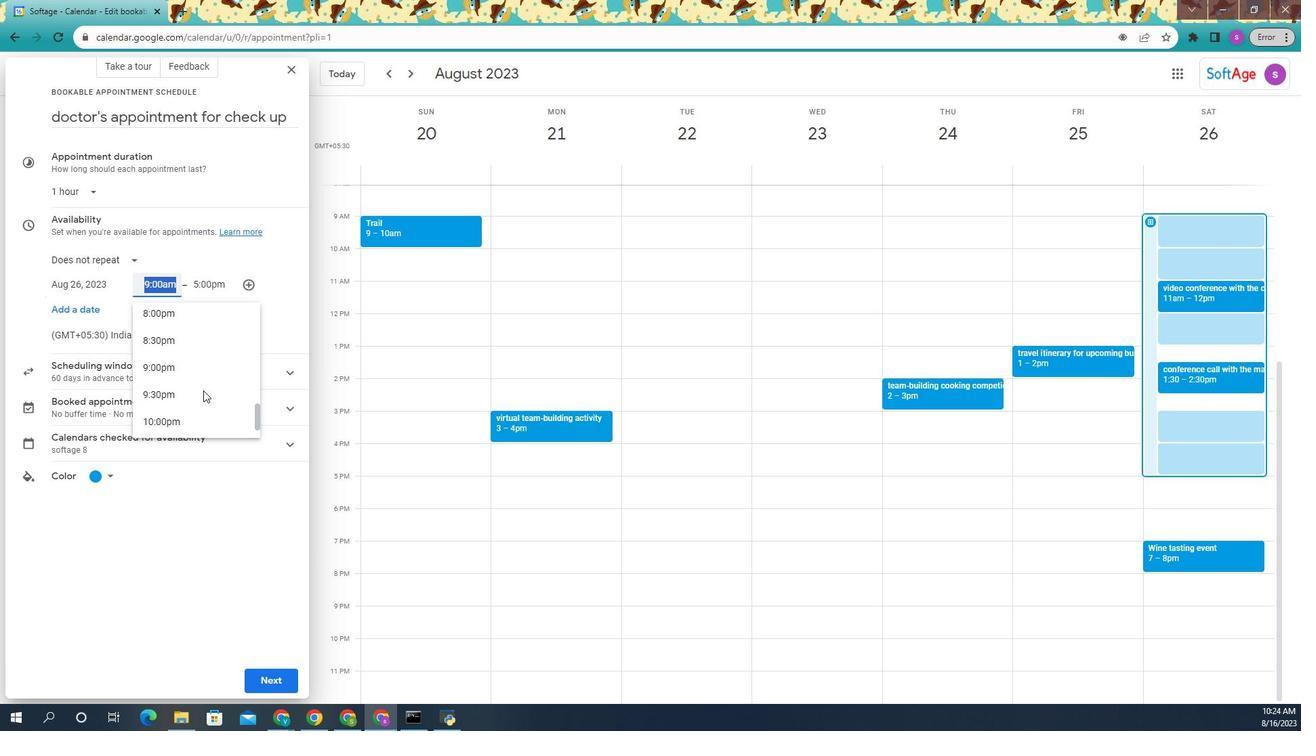 
Action: Mouse scrolled (1221, 401) with delta (0, 0)
Screenshot: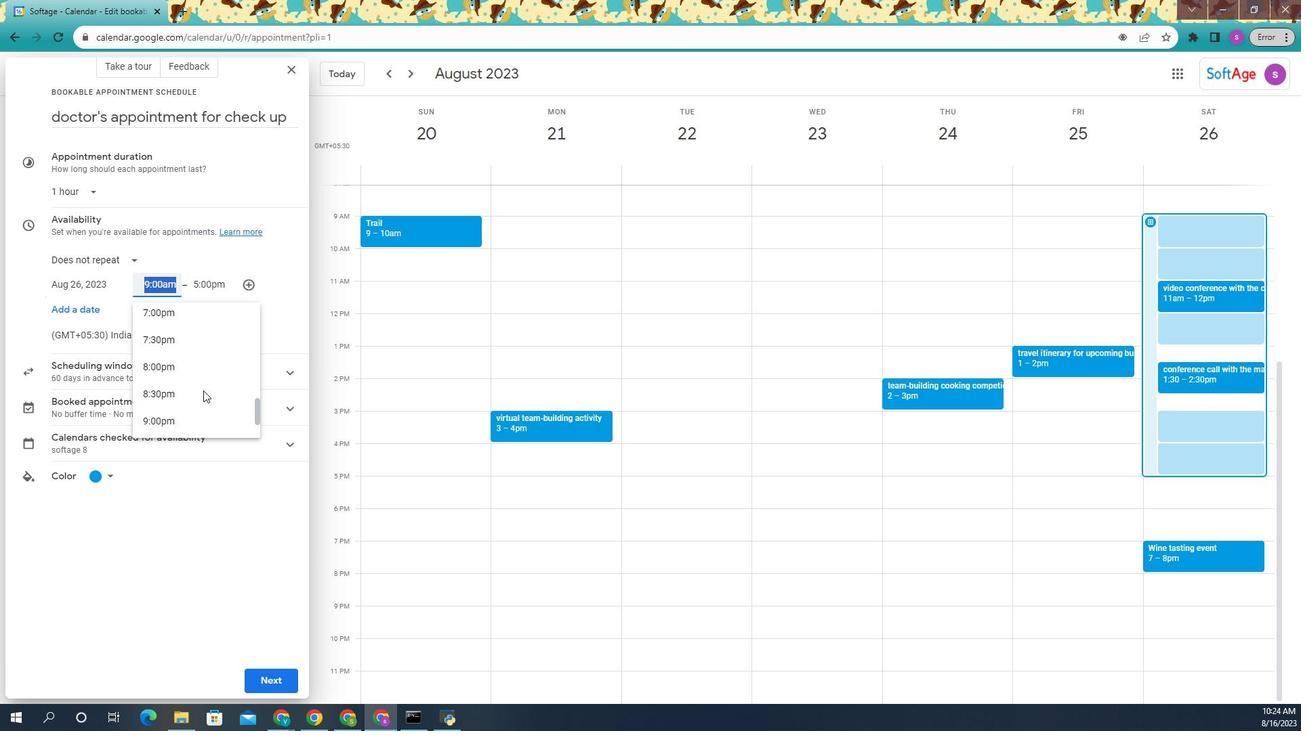 
Action: Mouse scrolled (1221, 401) with delta (0, 0)
Screenshot: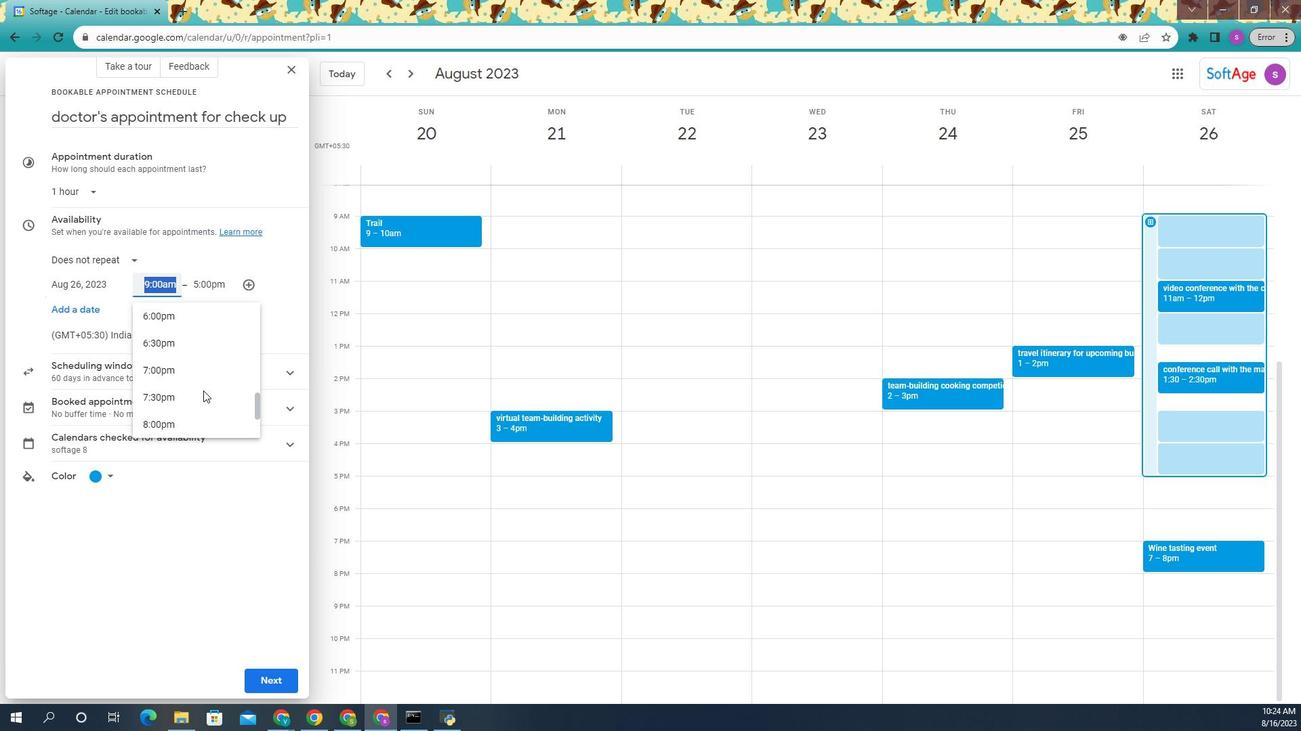 
Action: Mouse scrolled (1221, 401) with delta (0, 0)
Screenshot: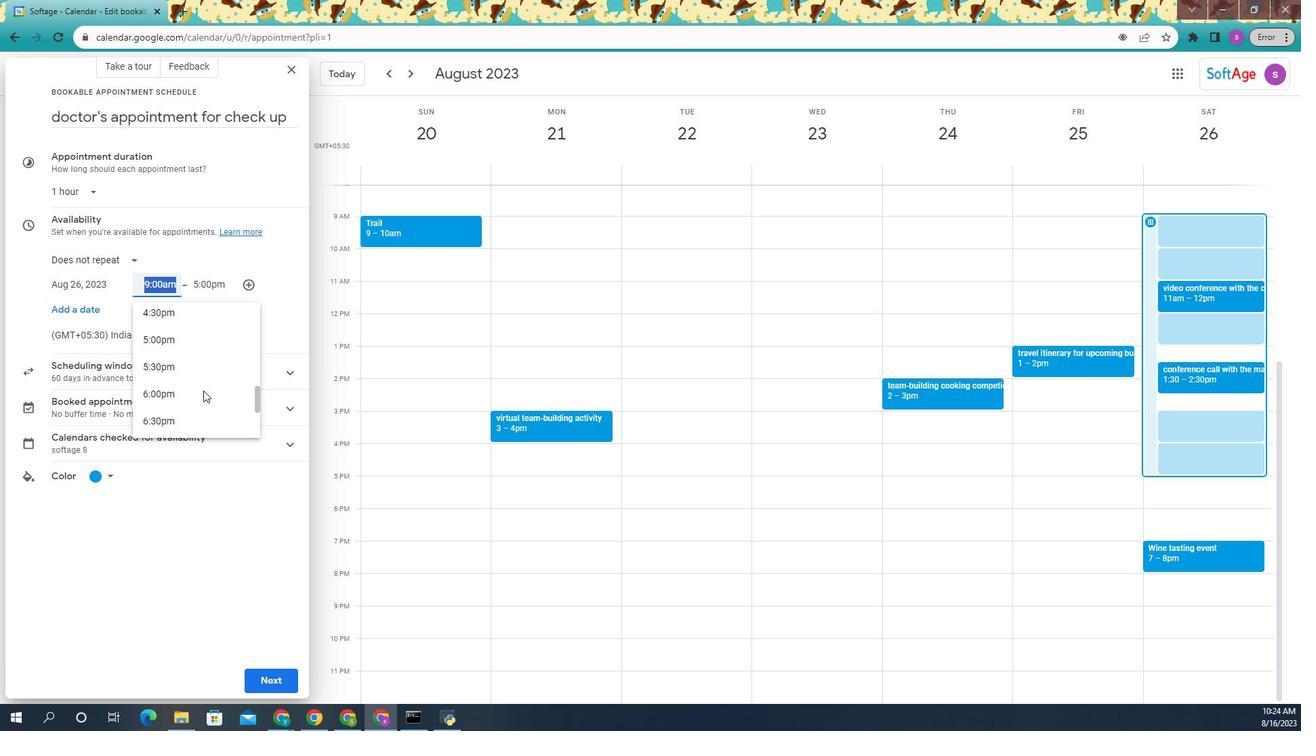 
Action: Mouse moved to (1237, 332)
Screenshot: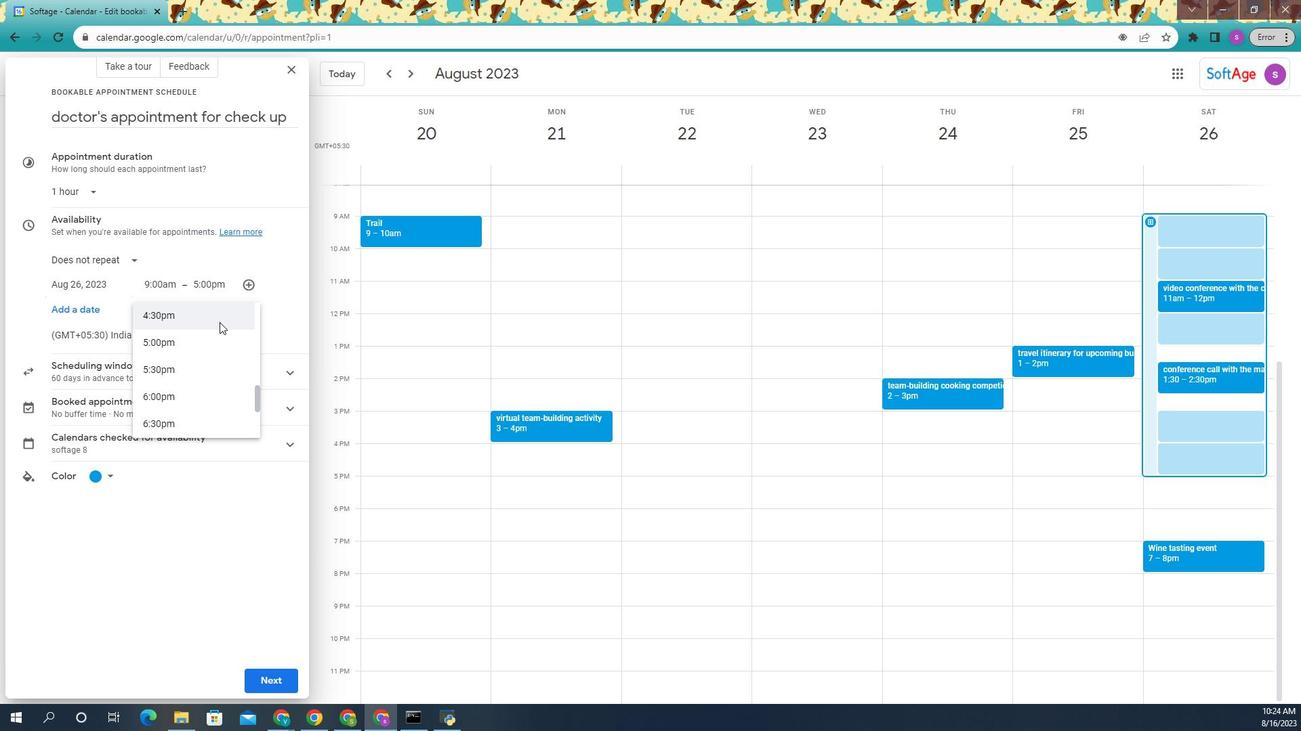 
Action: Mouse pressed left at (1237, 332)
Screenshot: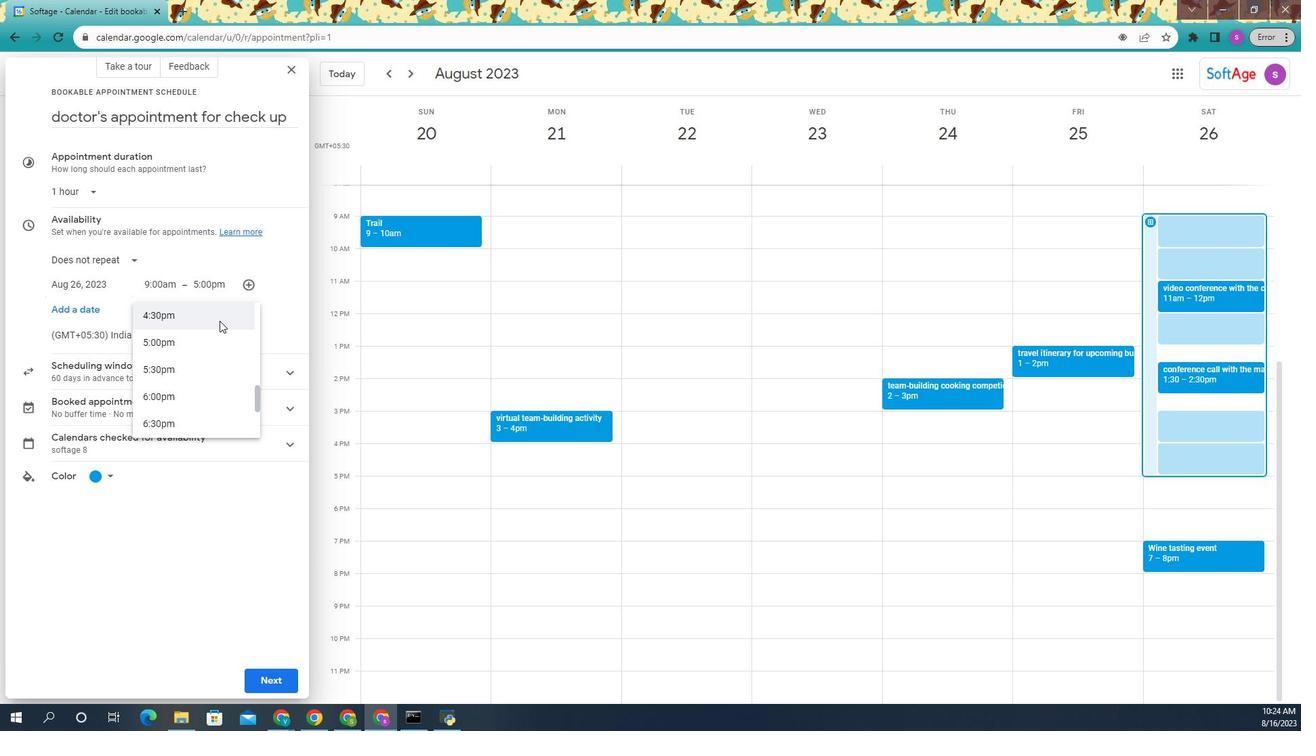 
Action: Mouse moved to (1243, 293)
Screenshot: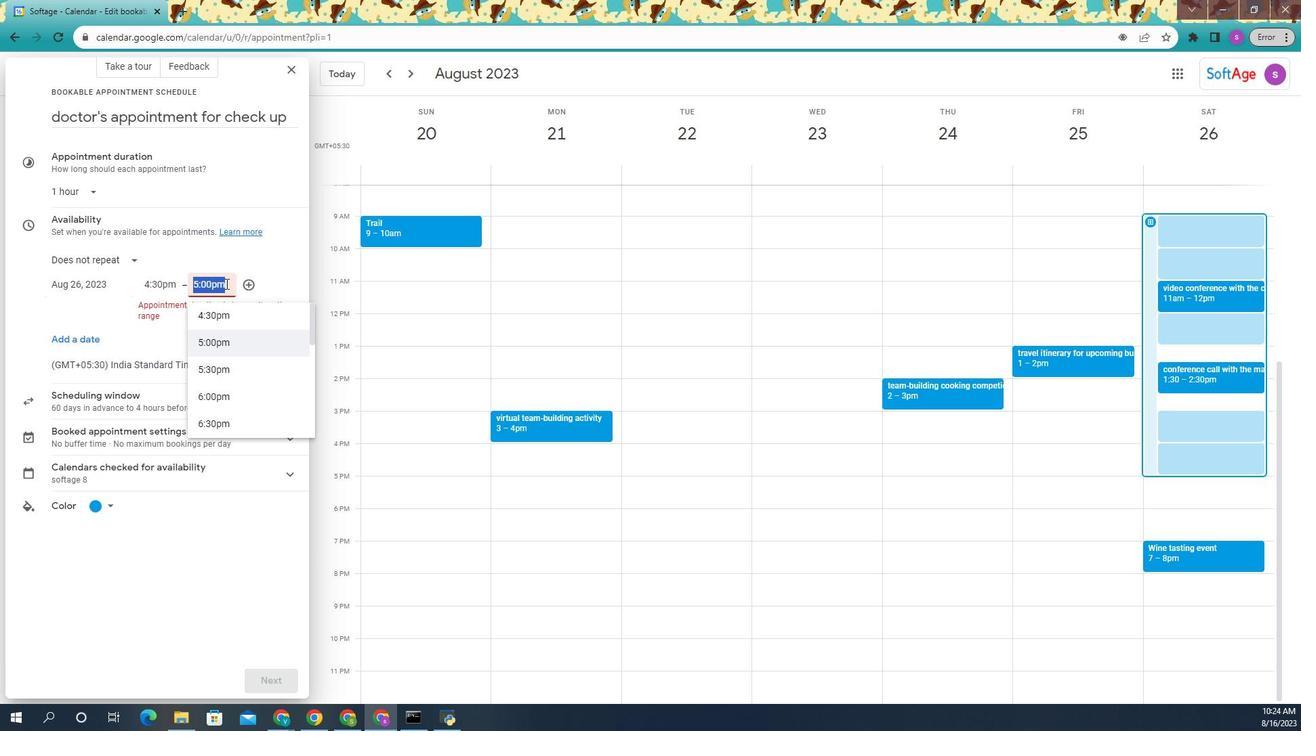 
Action: Mouse pressed left at (1243, 293)
Screenshot: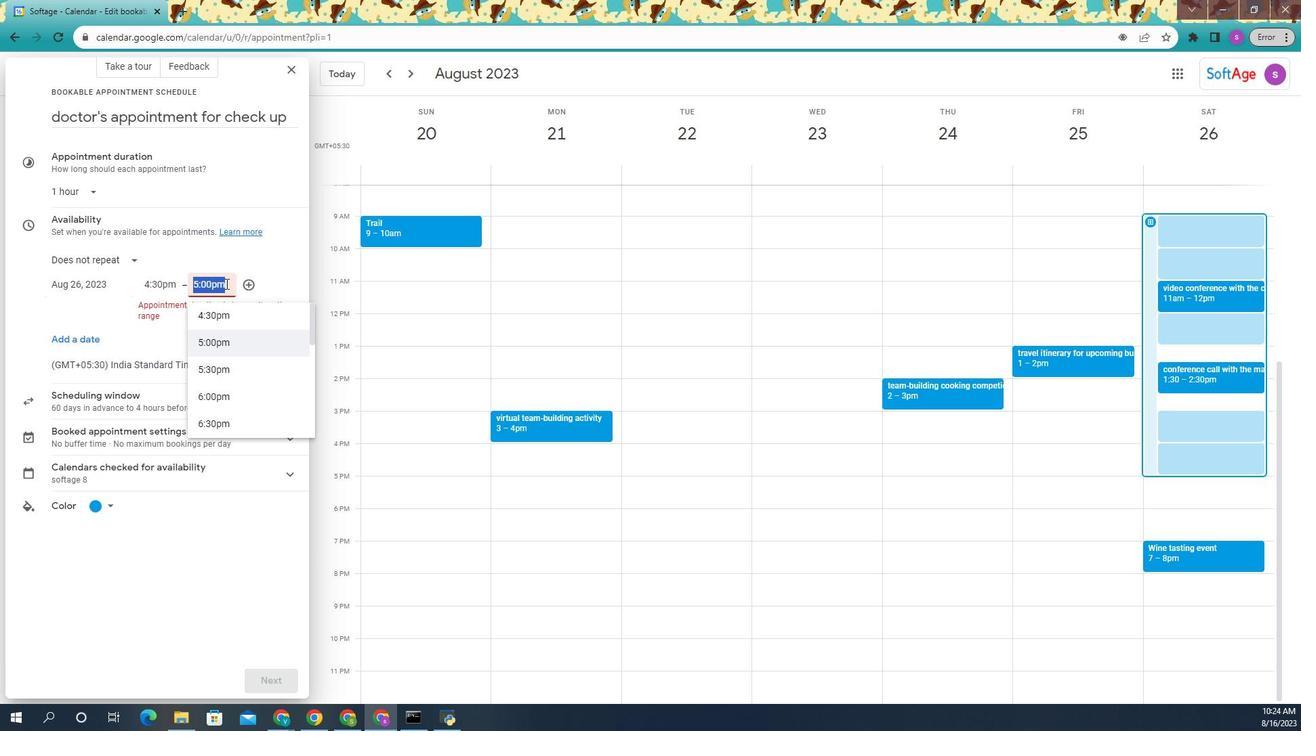 
Action: Mouse moved to (1264, 415)
Screenshot: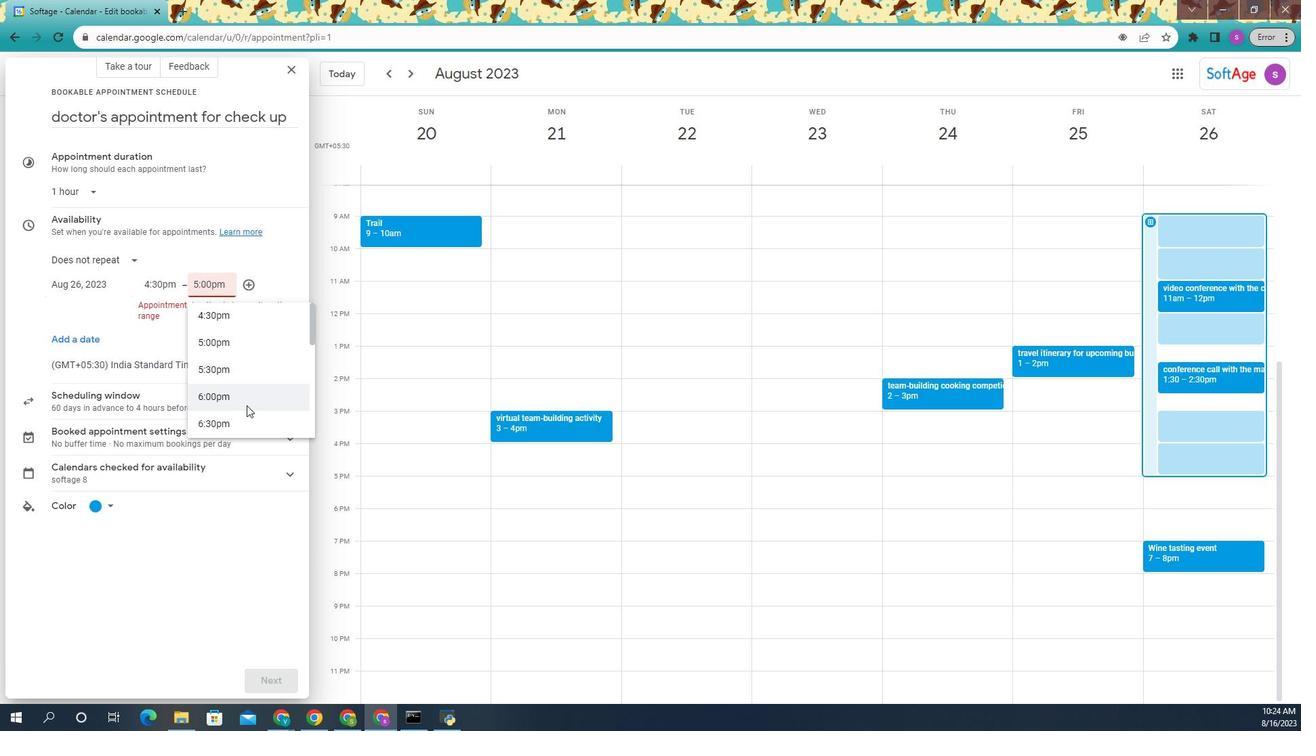 
Action: Mouse pressed left at (1264, 415)
Screenshot: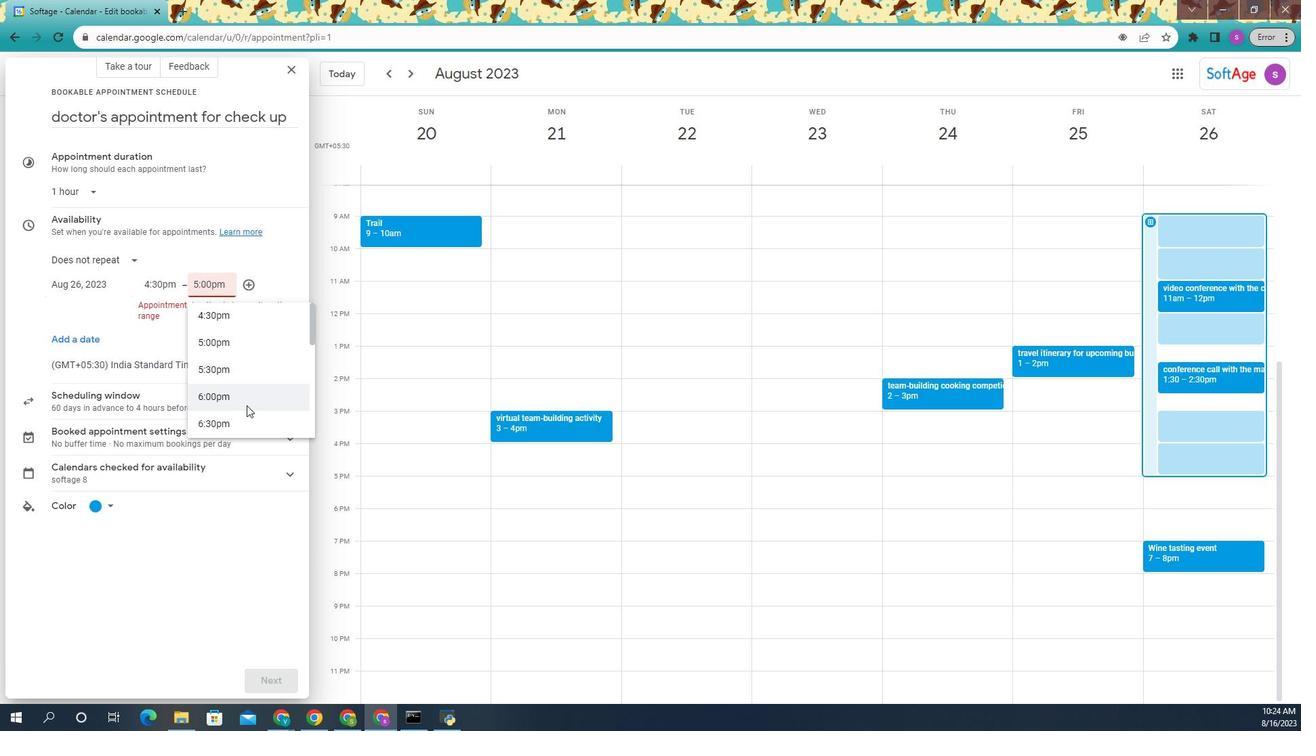 
Action: Mouse moved to (1305, 689)
Screenshot: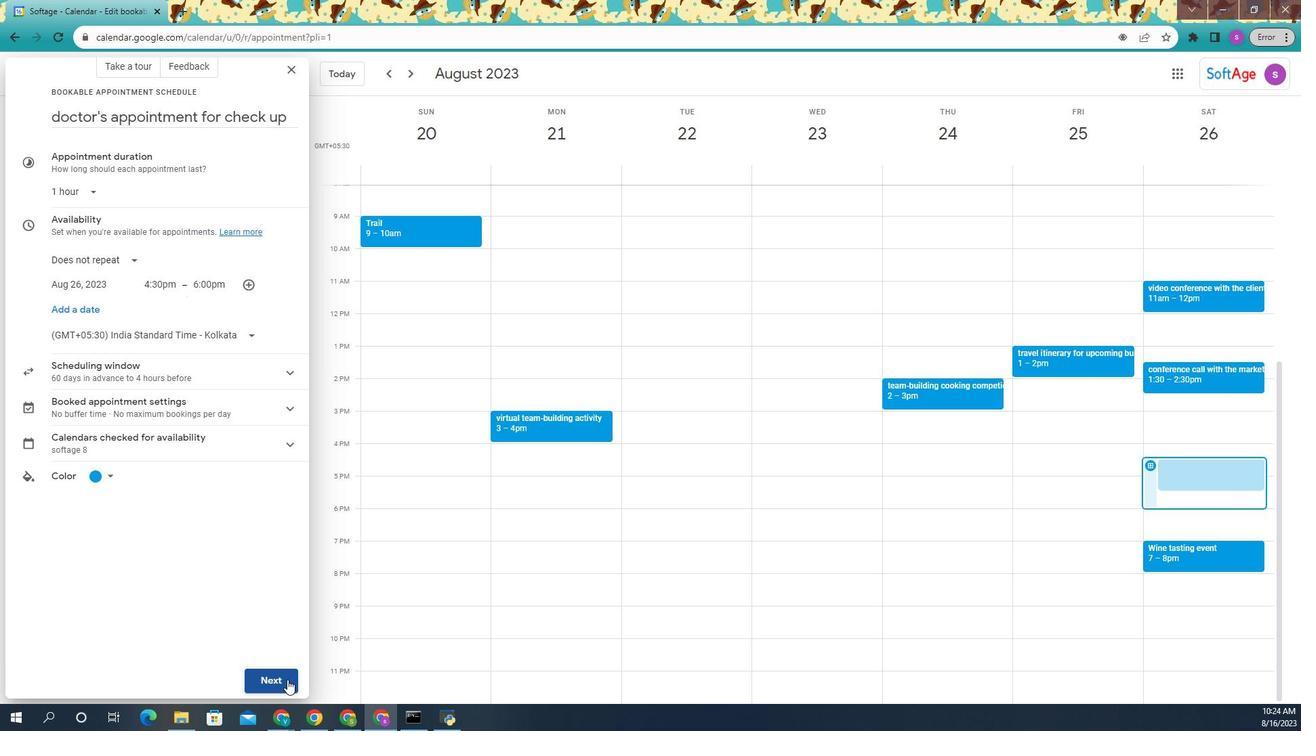 
Action: Mouse pressed left at (1305, 689)
Screenshot: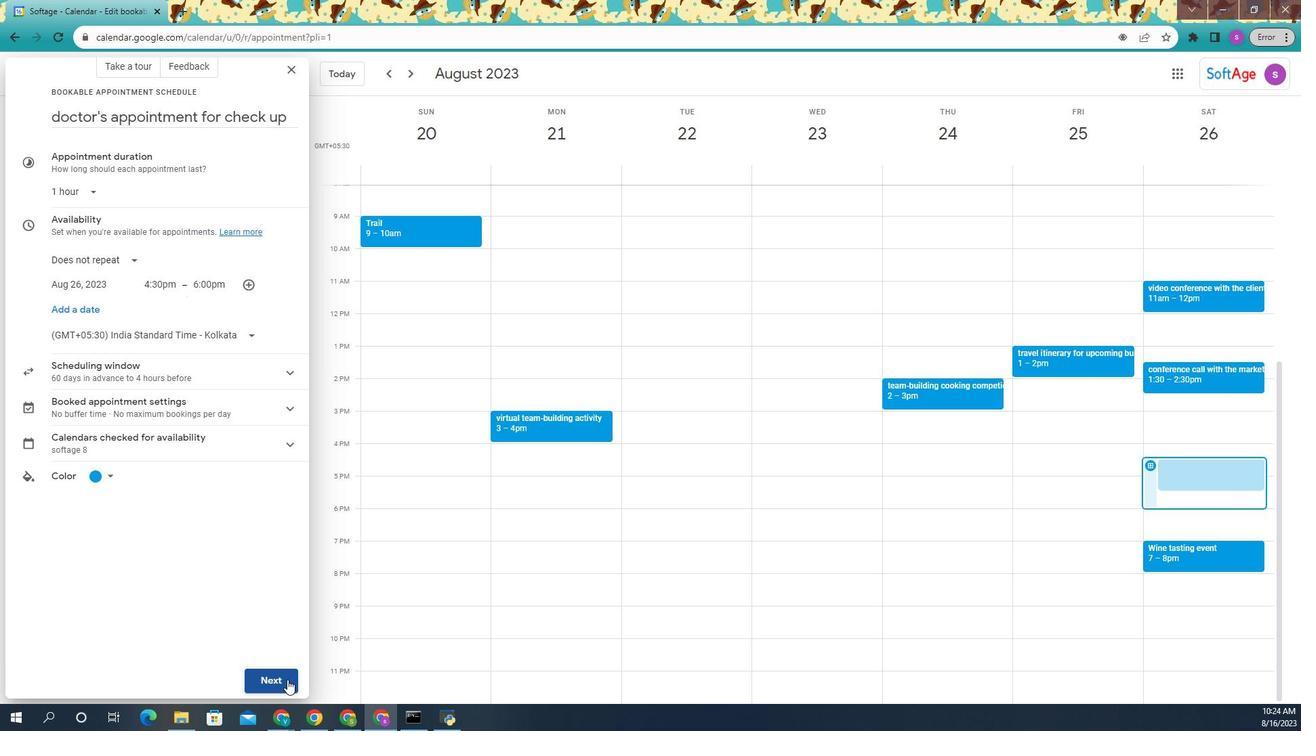 
Action: Mouse moved to (1303, 689)
Screenshot: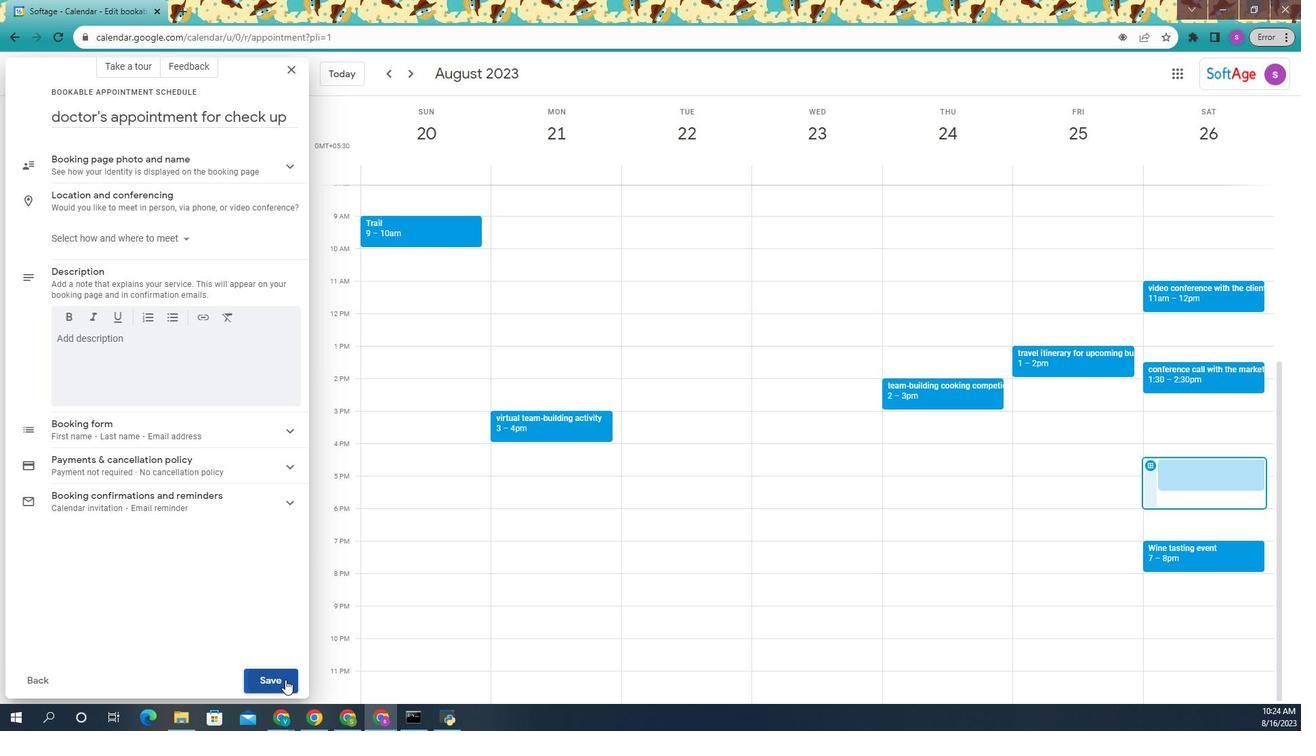 
Action: Mouse pressed left at (1303, 689)
Screenshot: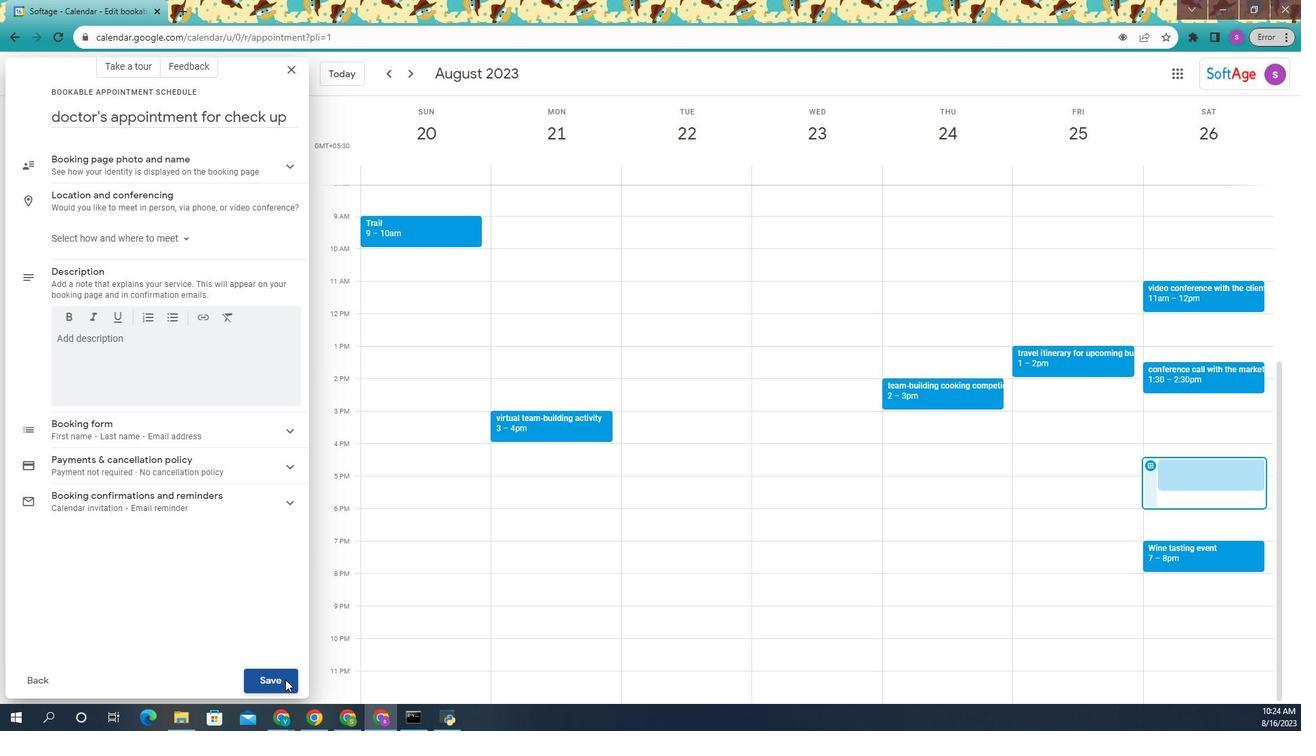 
Action: Mouse moved to (1150, 352)
Screenshot: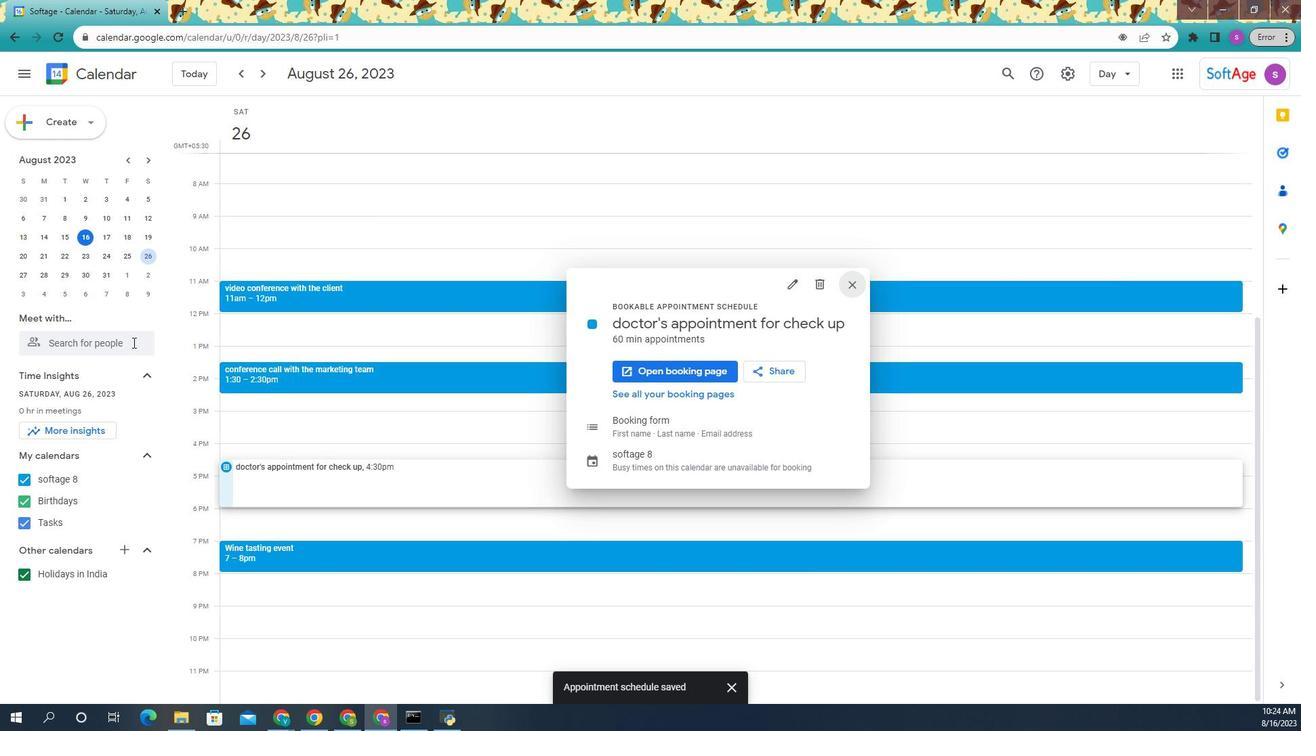 
